 Task: Edit and enhance audio for virtual reality documentaries.
Action: Mouse moved to (87, 11)
Screenshot: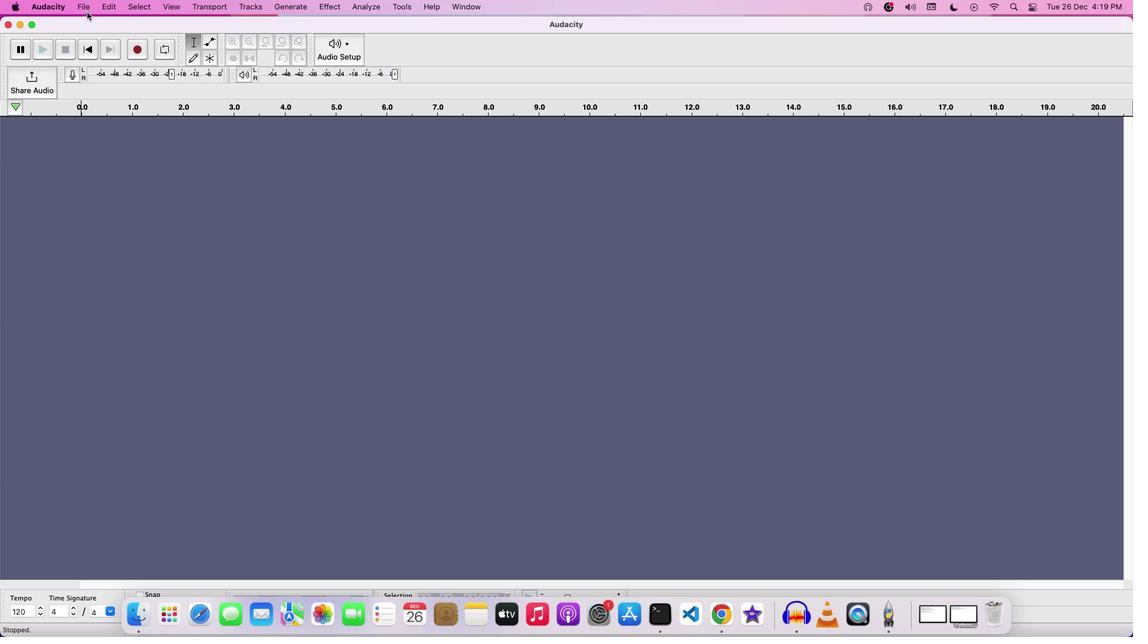 
Action: Mouse pressed left at (87, 11)
Screenshot: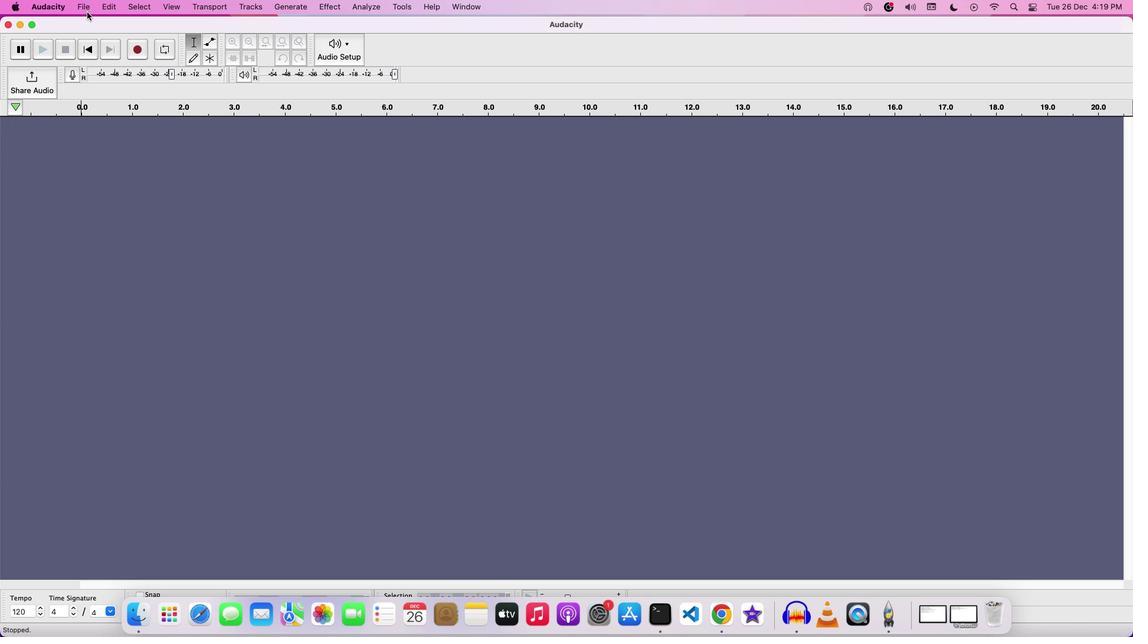 
Action: Mouse moved to (105, 40)
Screenshot: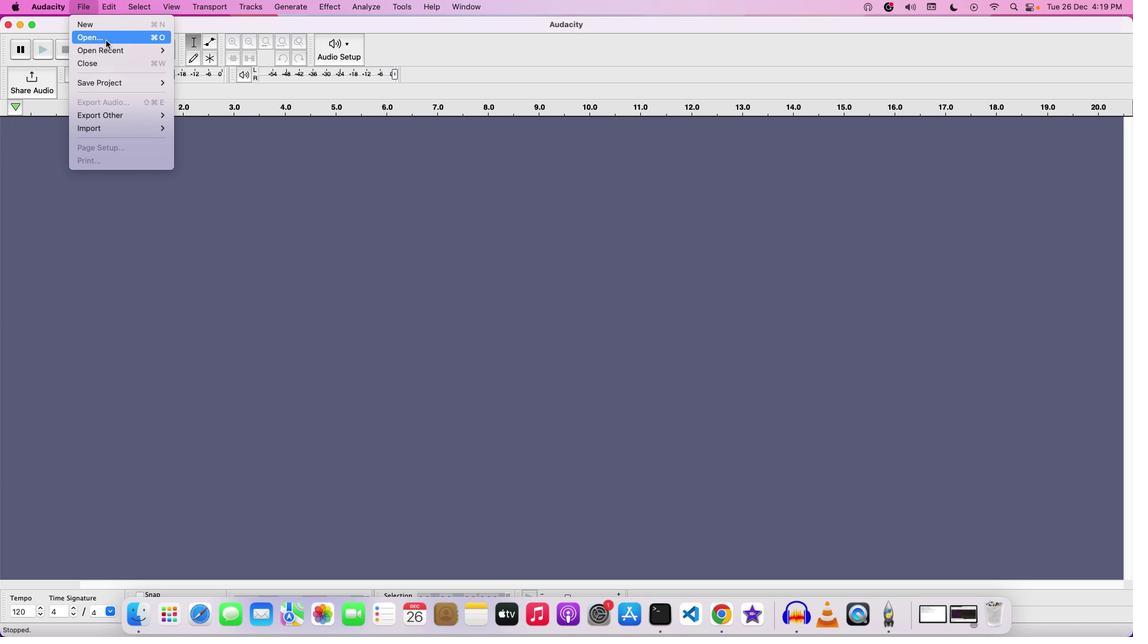 
Action: Mouse pressed left at (105, 40)
Screenshot: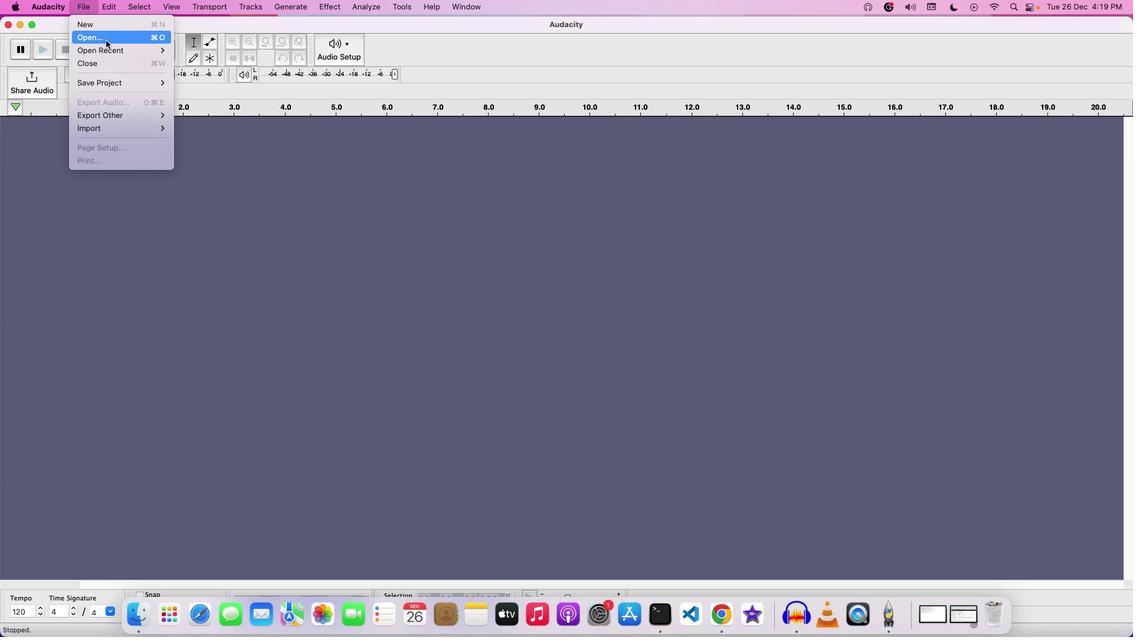 
Action: Mouse moved to (484, 171)
Screenshot: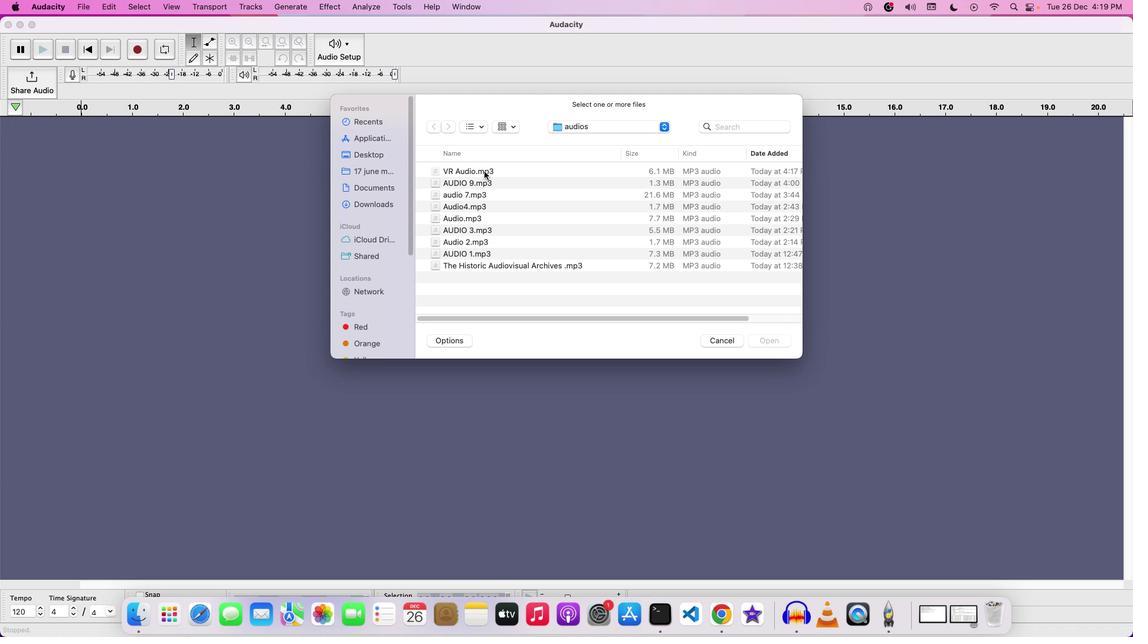 
Action: Mouse pressed left at (484, 171)
Screenshot: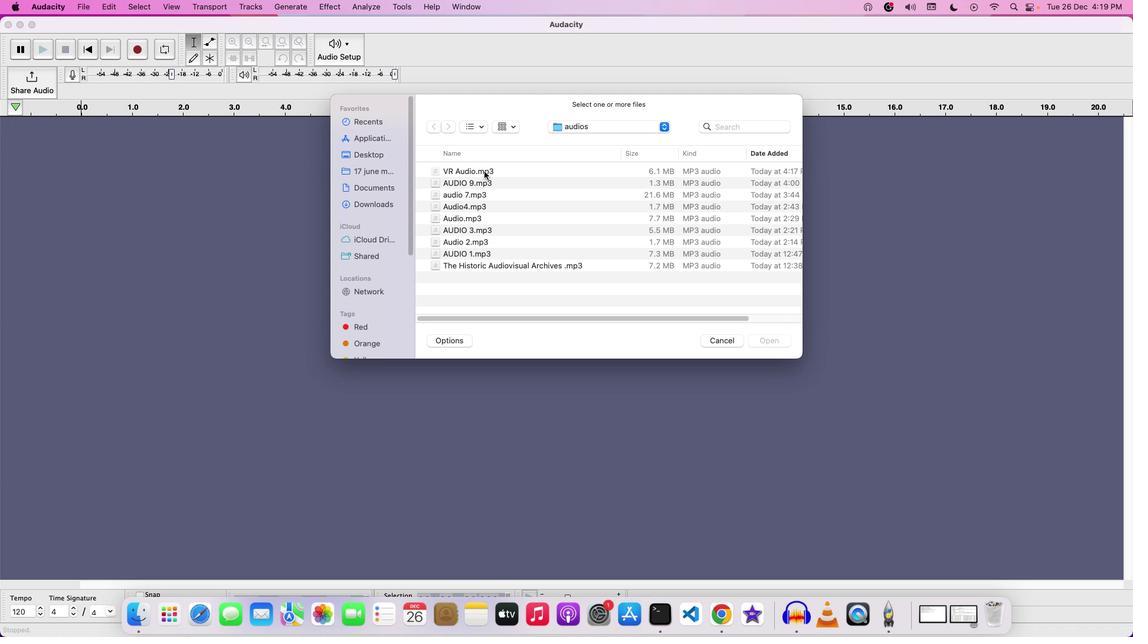 
Action: Mouse moved to (788, 338)
Screenshot: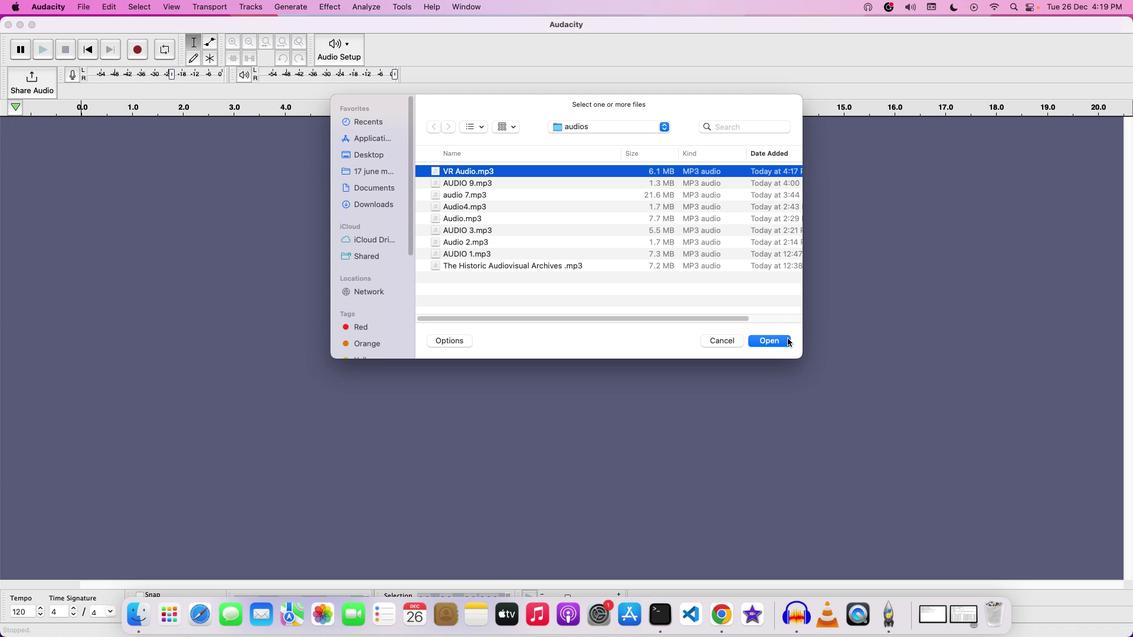 
Action: Mouse pressed left at (788, 338)
Screenshot: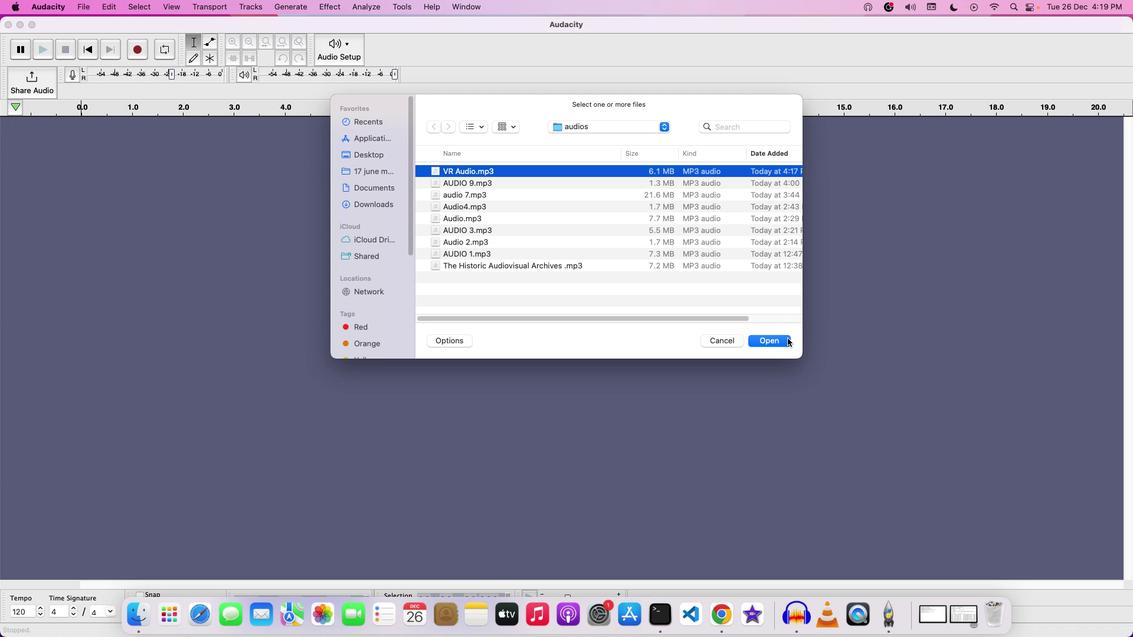 
Action: Mouse moved to (736, 289)
Screenshot: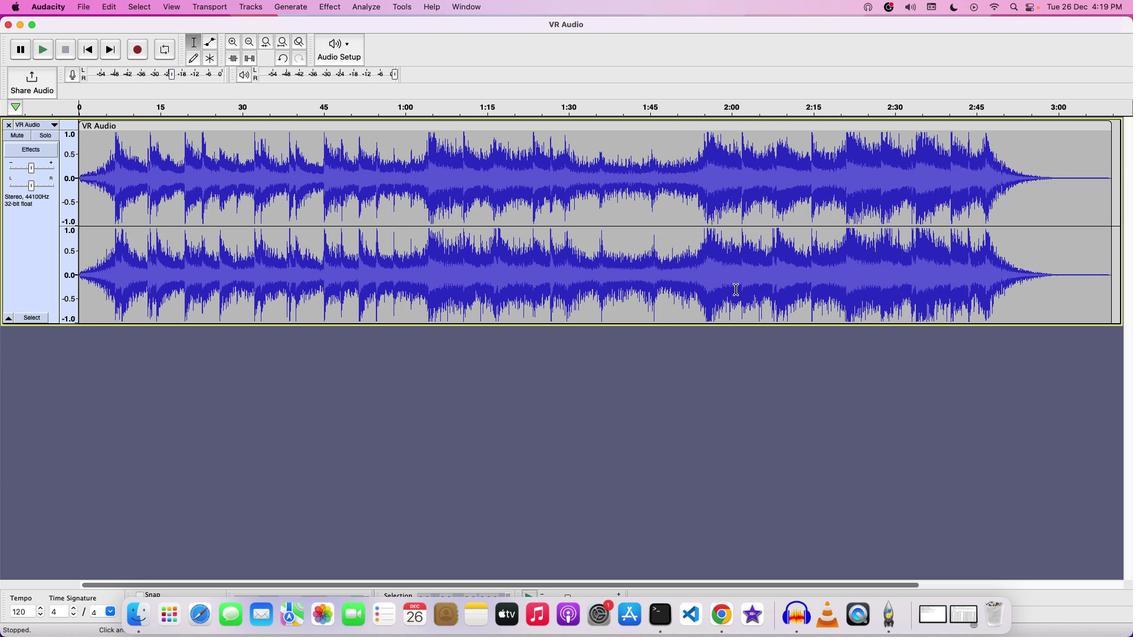 
Action: Key pressed Key.space
Screenshot: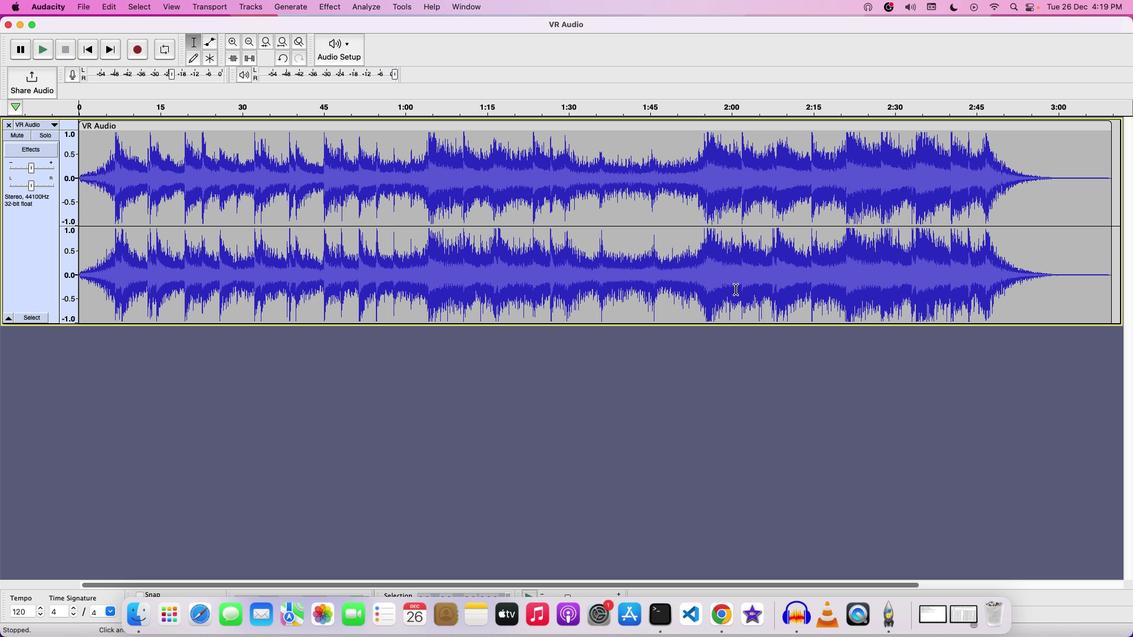 
Action: Mouse moved to (1048, 214)
Screenshot: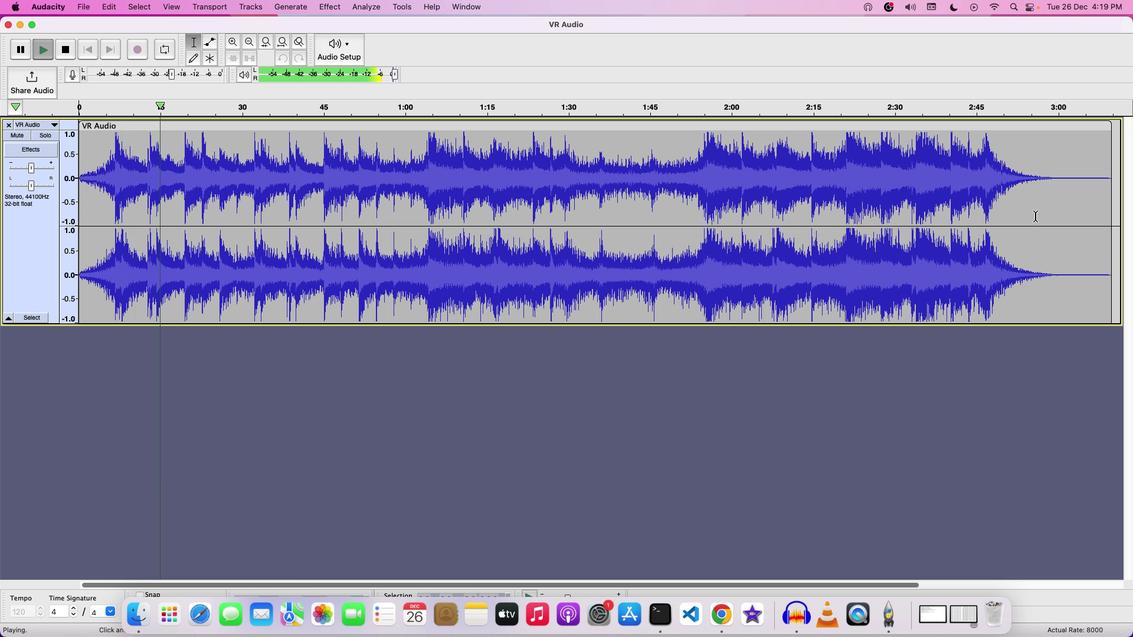 
Action: Key pressed Key.space
Screenshot: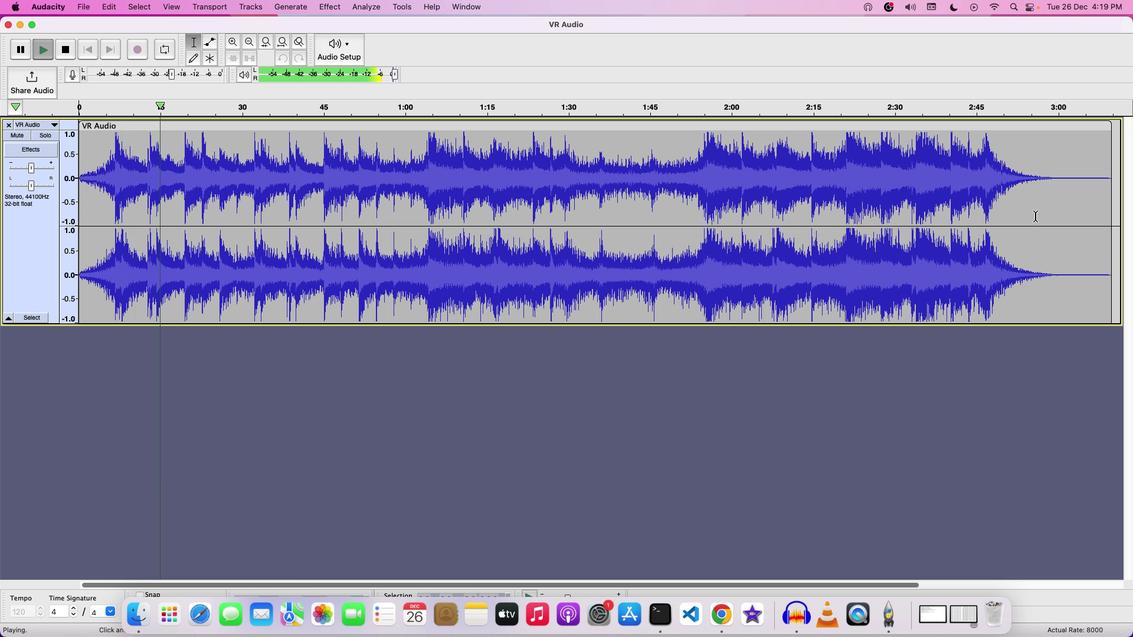 
Action: Mouse moved to (1110, 132)
Screenshot: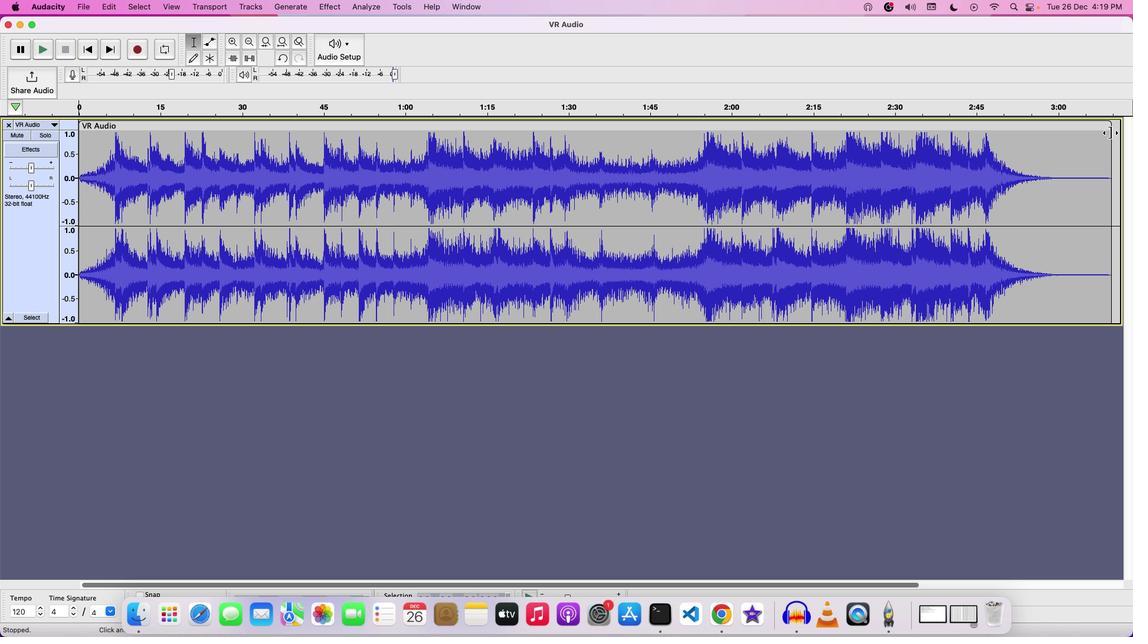 
Action: Mouse pressed left at (1110, 132)
Screenshot: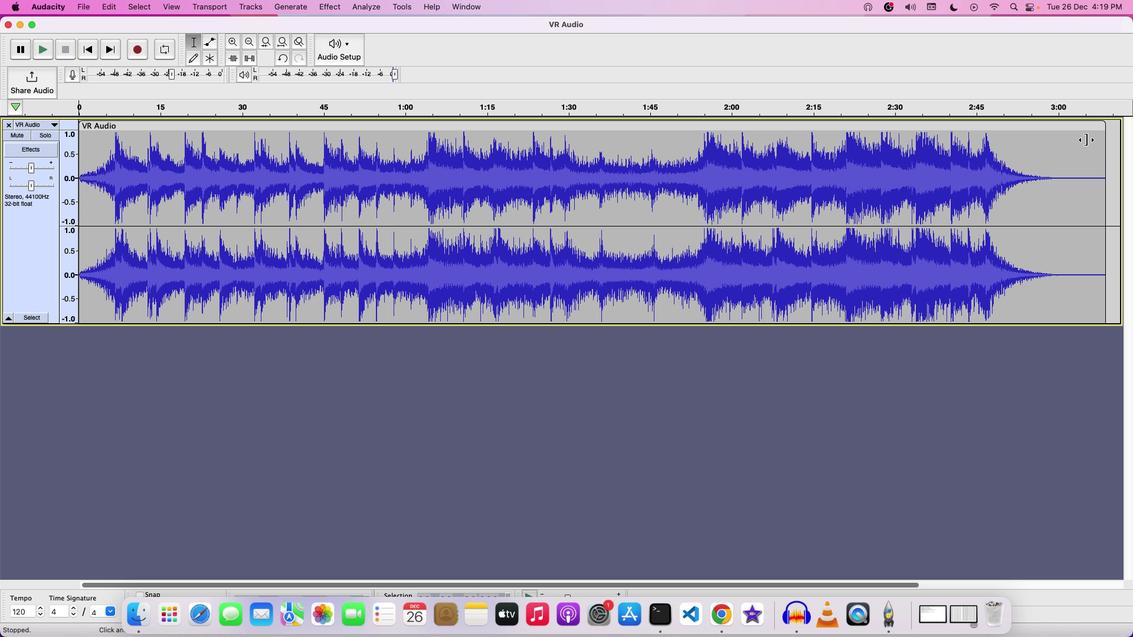 
Action: Mouse moved to (308, 142)
Screenshot: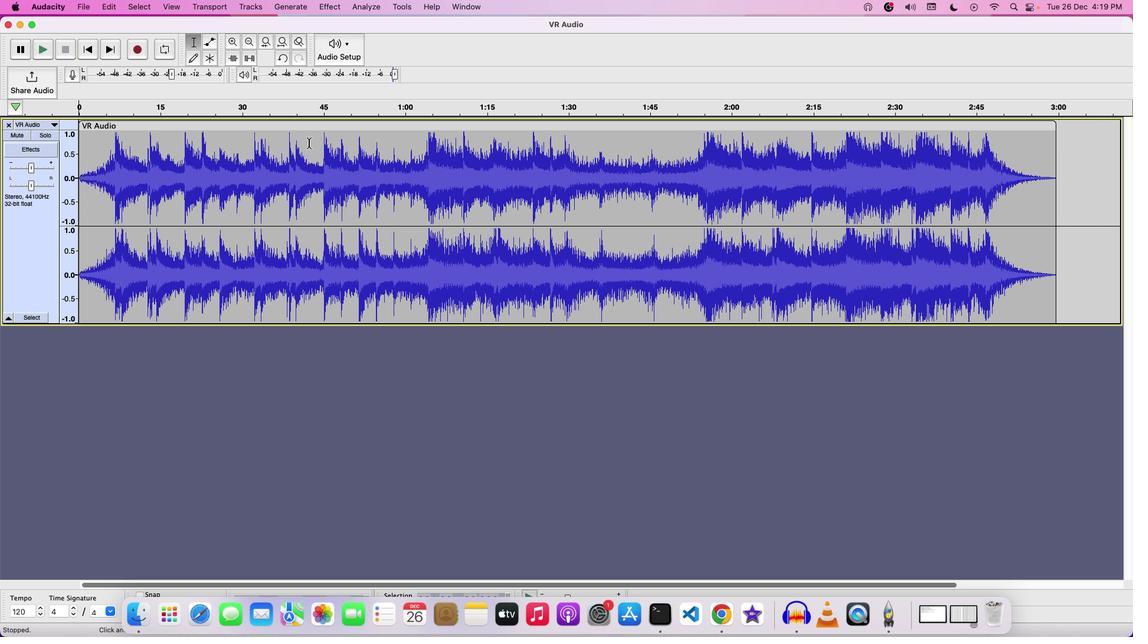 
Action: Mouse pressed left at (308, 142)
Screenshot: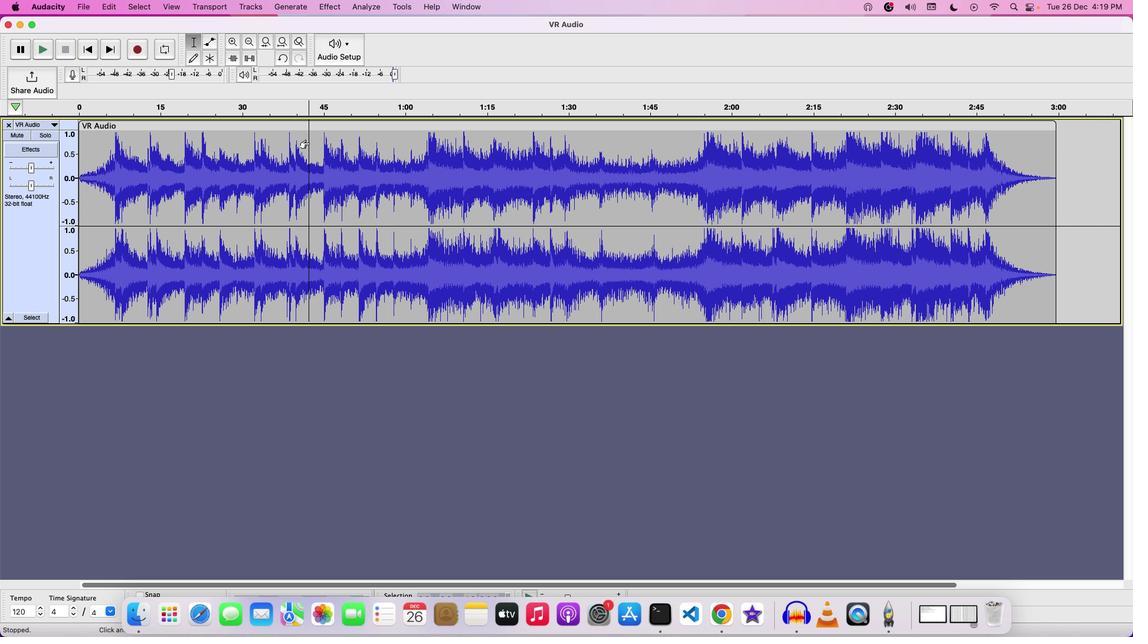 
Action: Mouse pressed left at (308, 142)
Screenshot: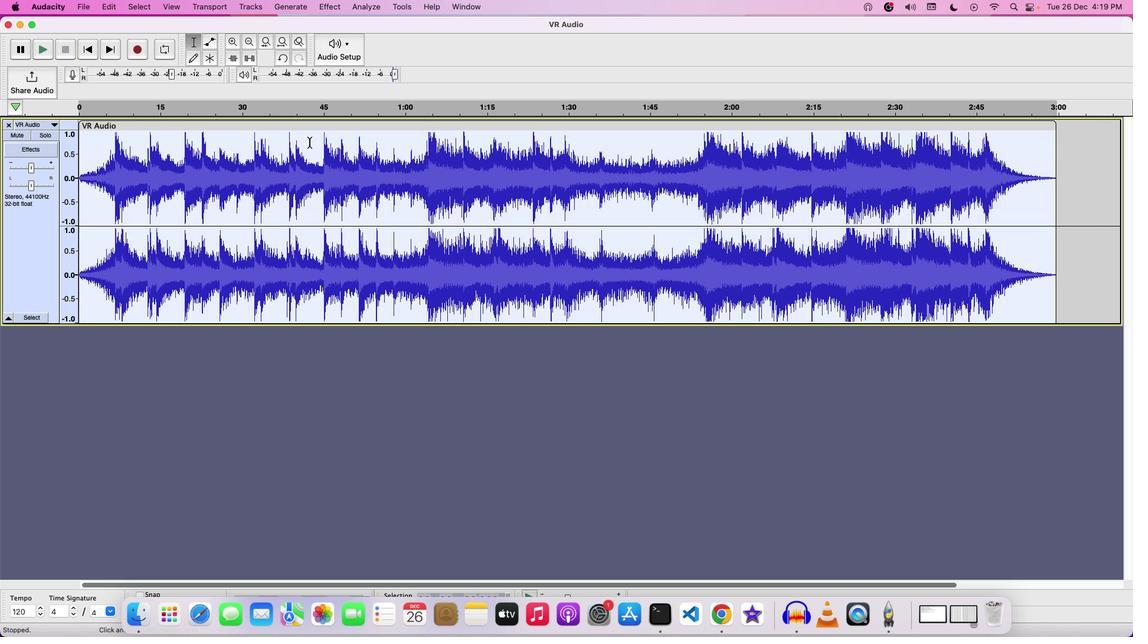 
Action: Mouse moved to (319, 5)
Screenshot: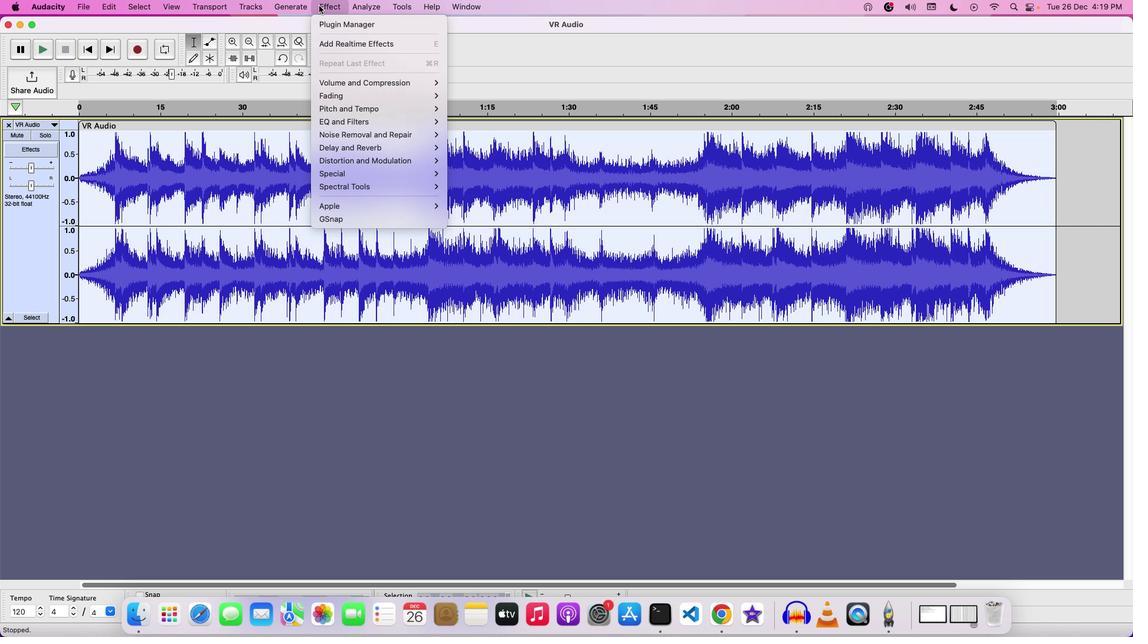 
Action: Mouse pressed left at (319, 5)
Screenshot: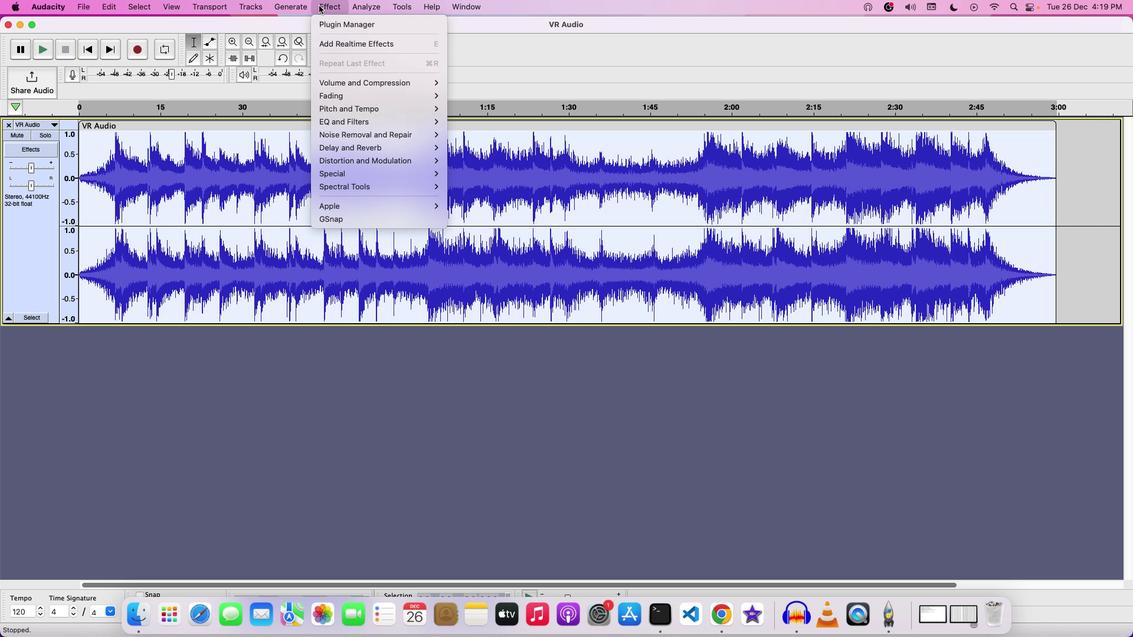 
Action: Mouse moved to (463, 143)
Screenshot: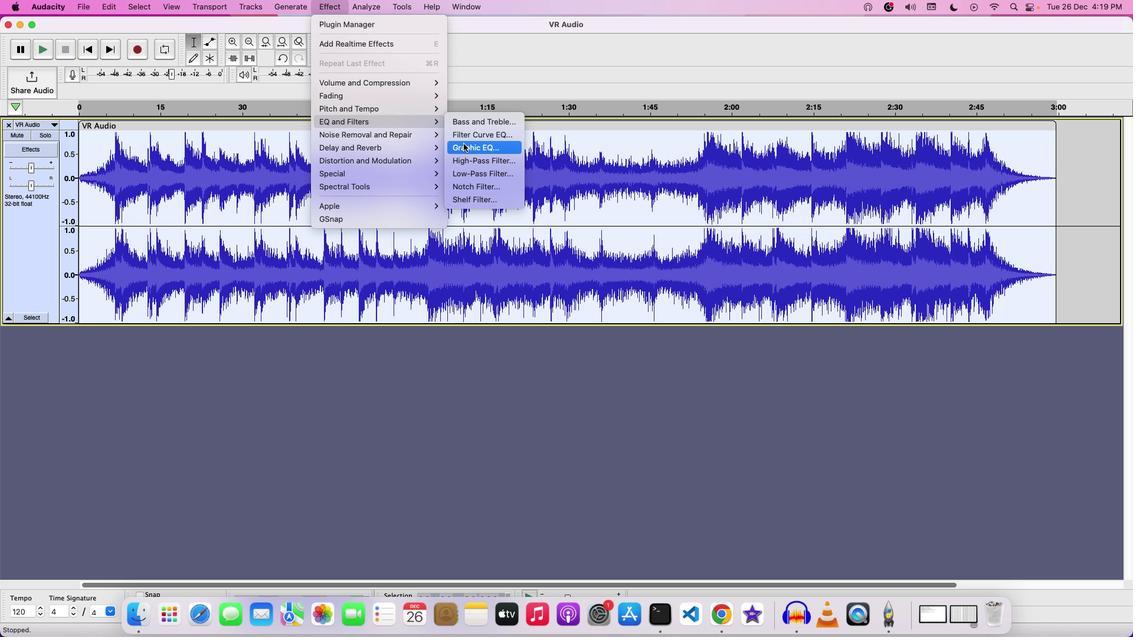 
Action: Mouse pressed left at (463, 143)
Screenshot: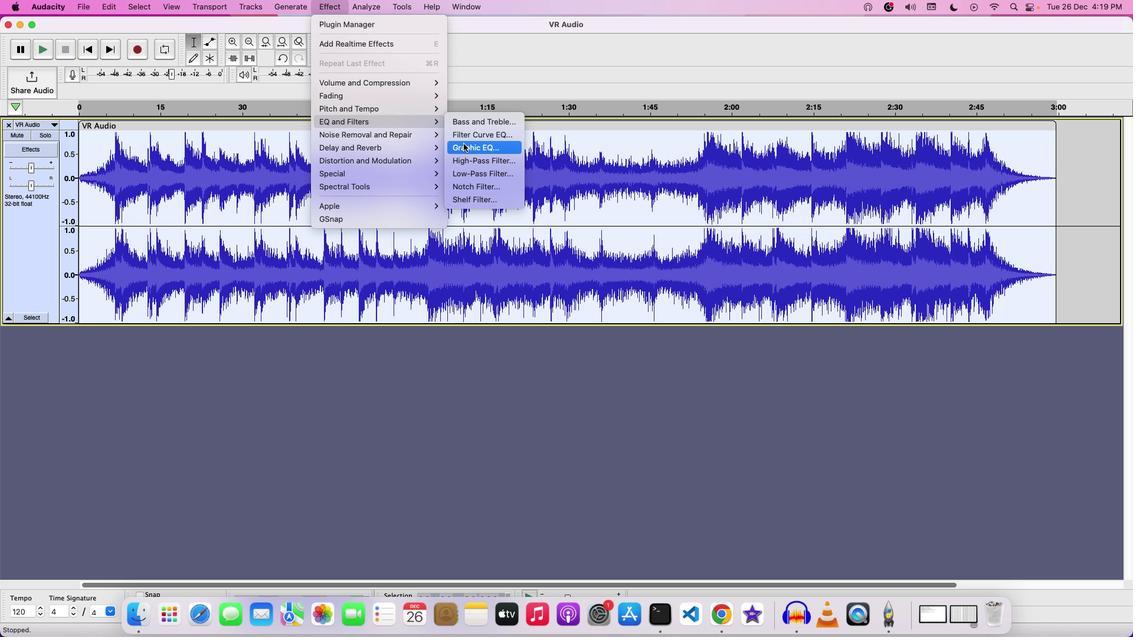 
Action: Mouse moved to (544, 477)
Screenshot: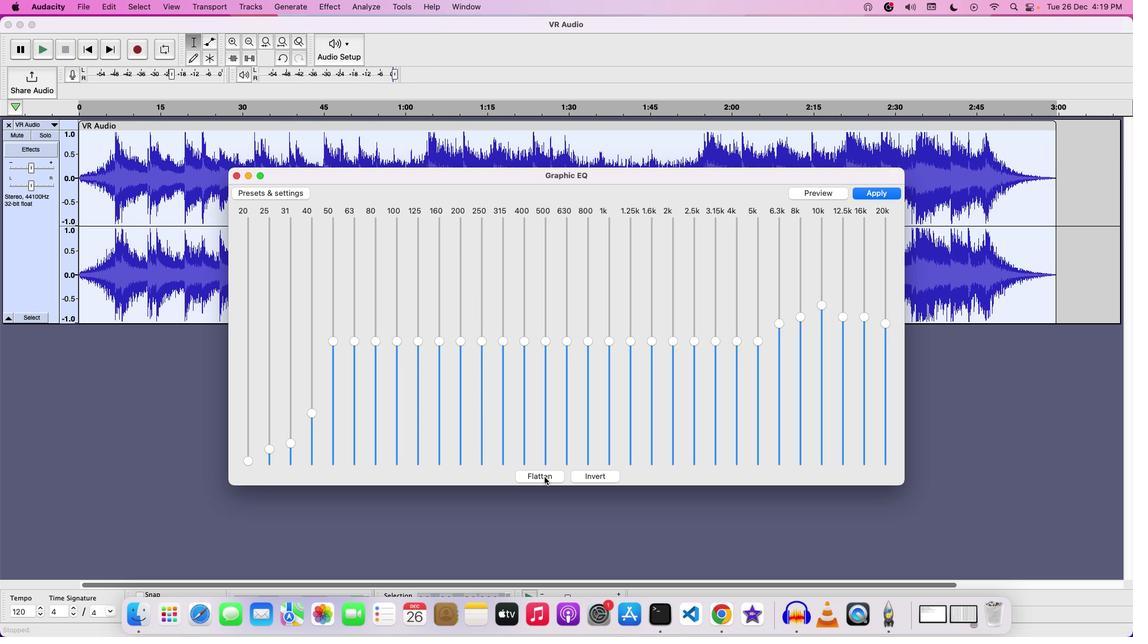 
Action: Mouse pressed left at (544, 477)
Screenshot: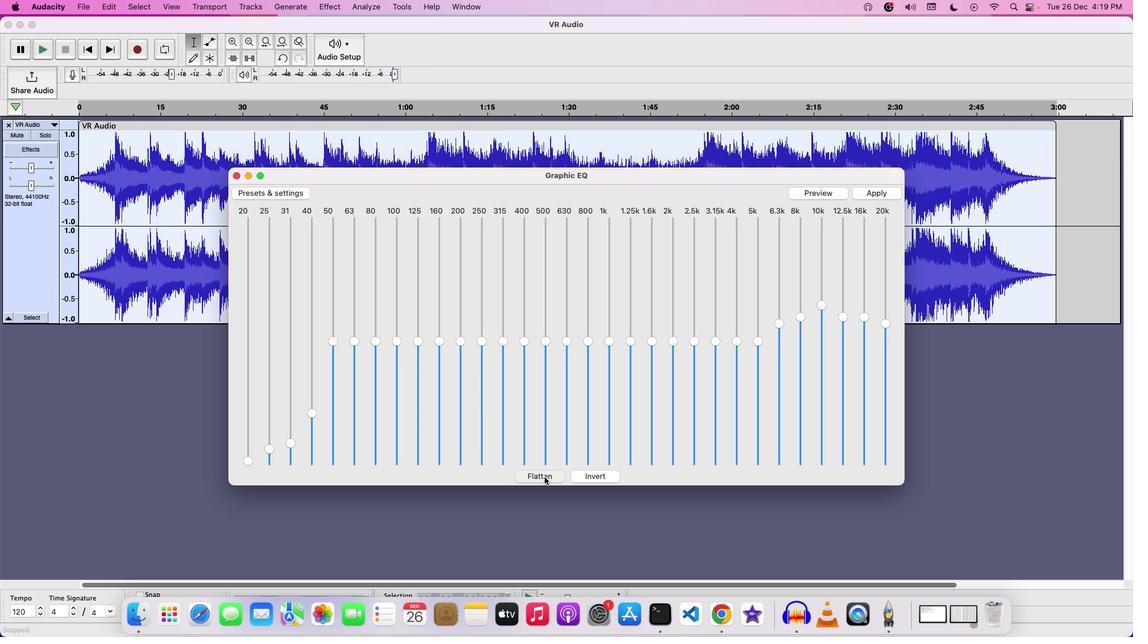 
Action: Mouse moved to (249, 455)
Screenshot: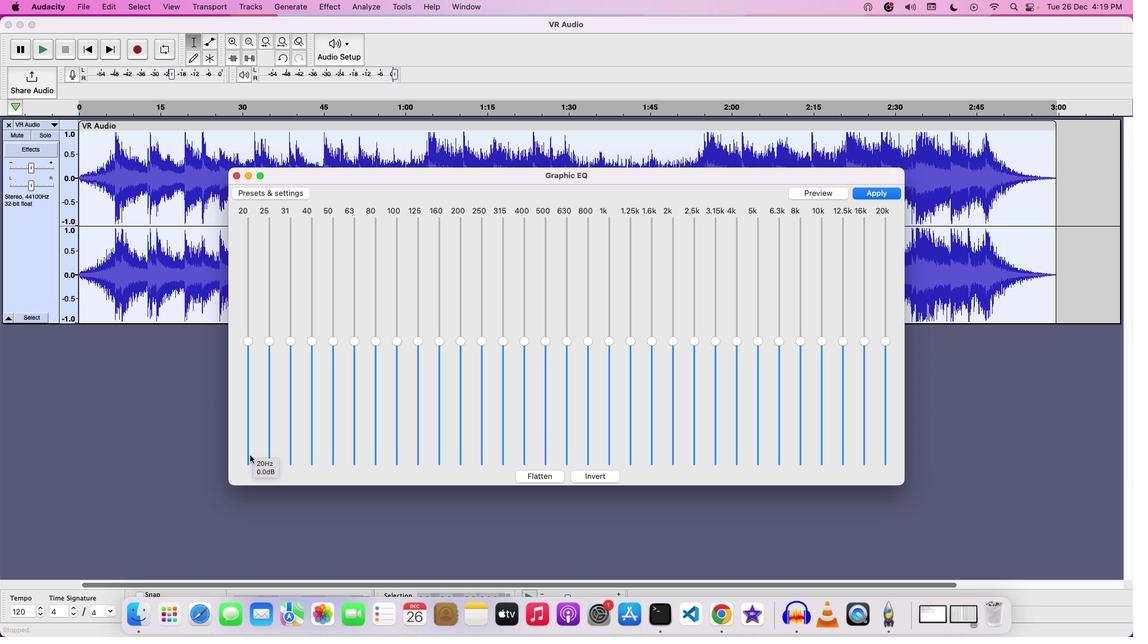 
Action: Mouse pressed left at (249, 455)
Screenshot: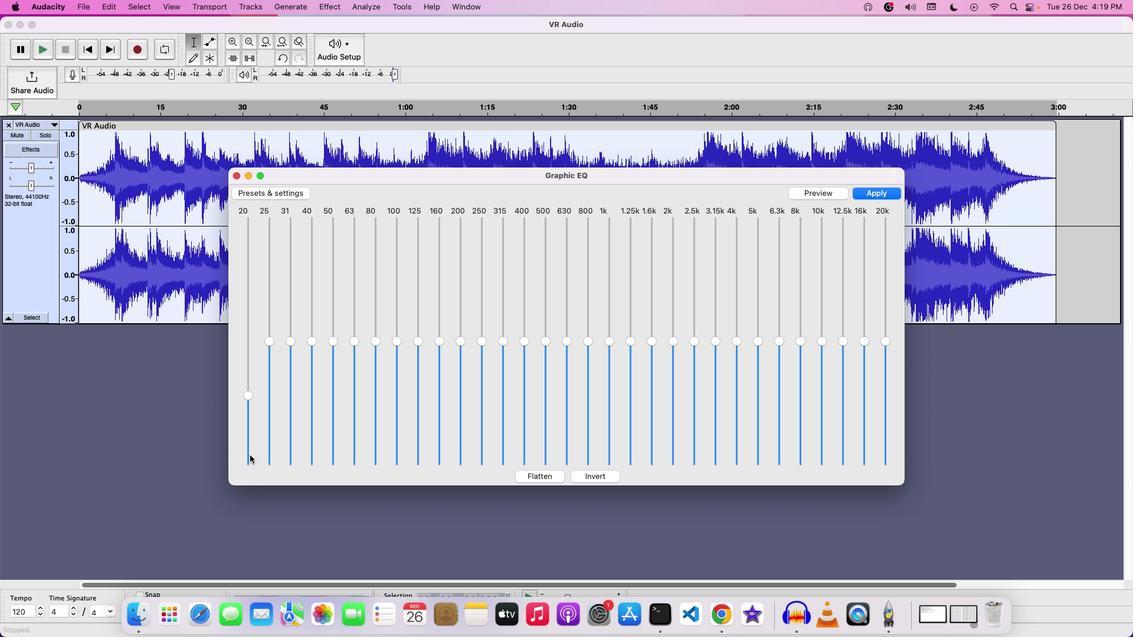 
Action: Mouse moved to (887, 451)
Screenshot: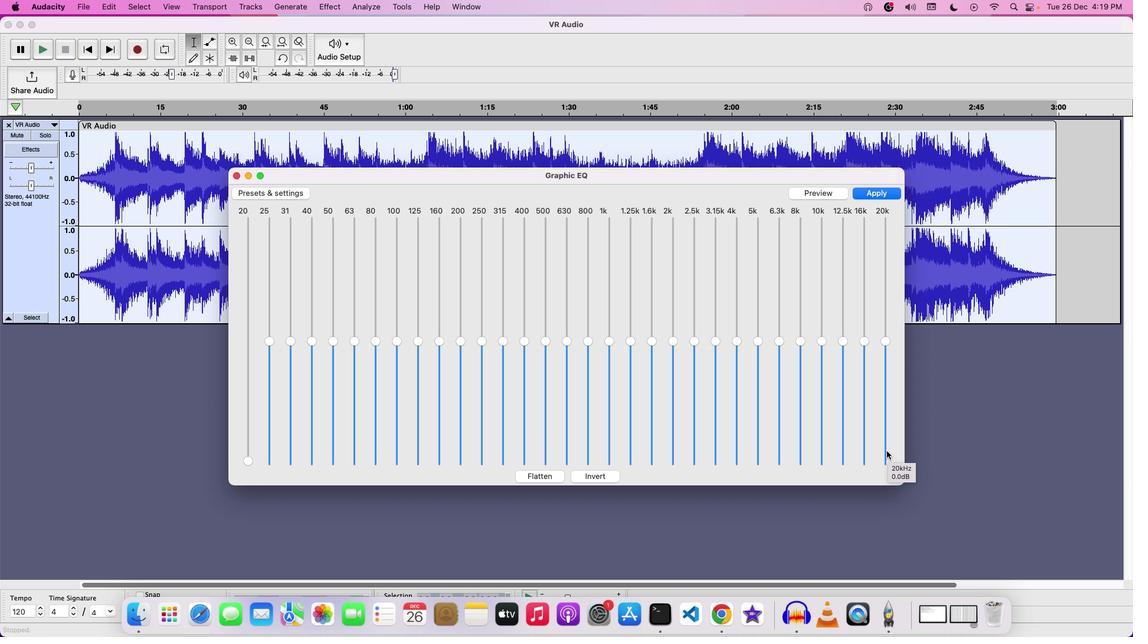 
Action: Mouse pressed left at (887, 451)
Screenshot: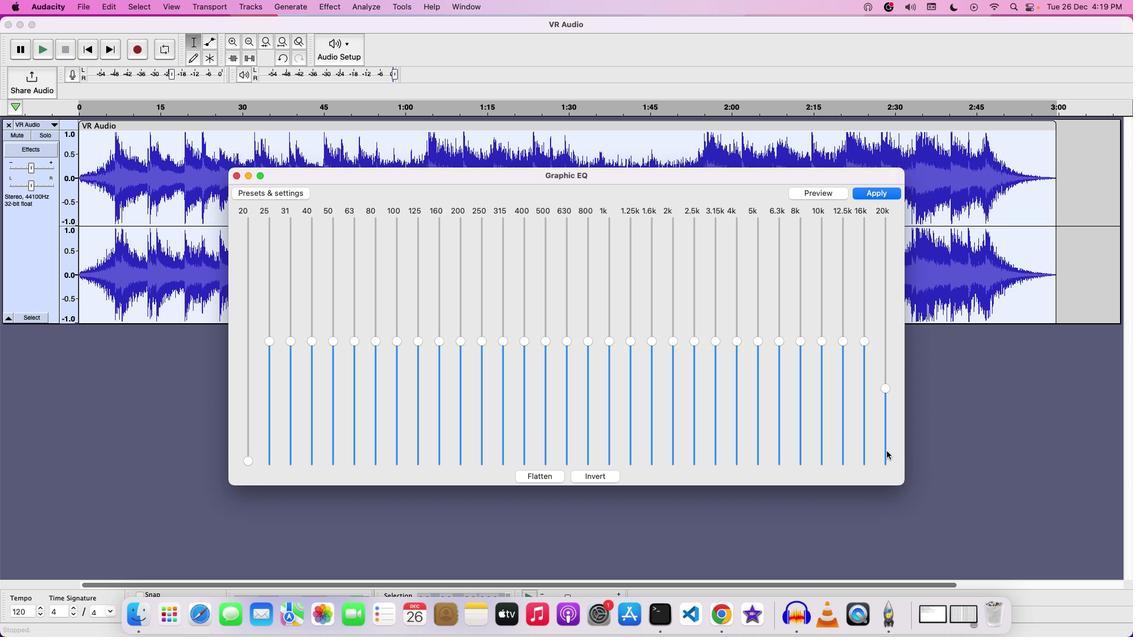 
Action: Mouse moved to (862, 351)
Screenshot: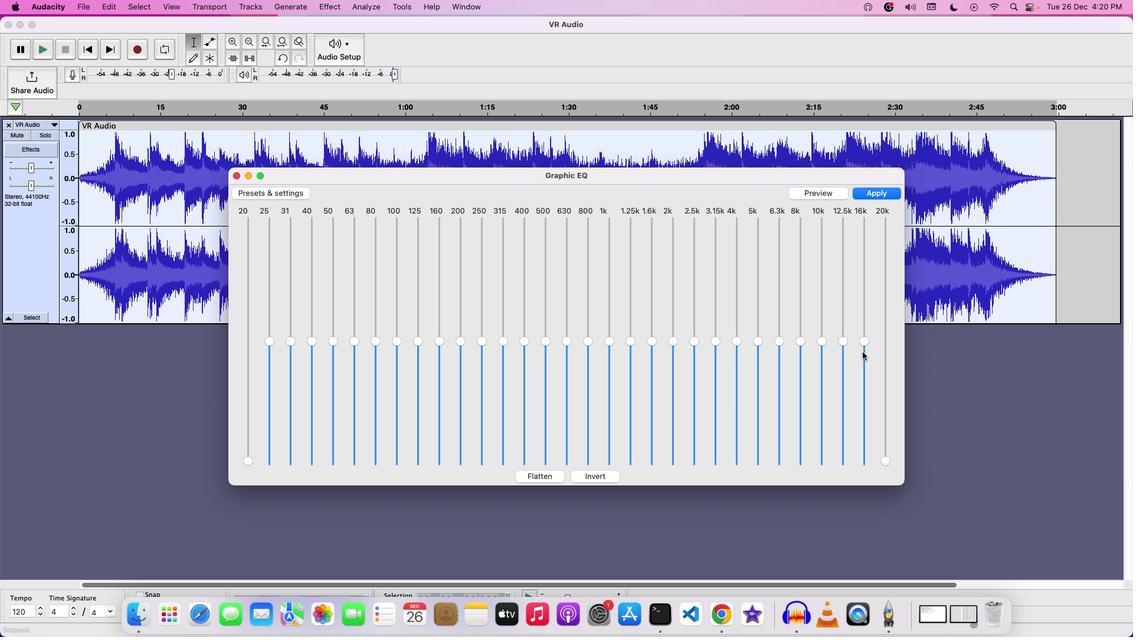 
Action: Mouse pressed left at (862, 351)
Screenshot: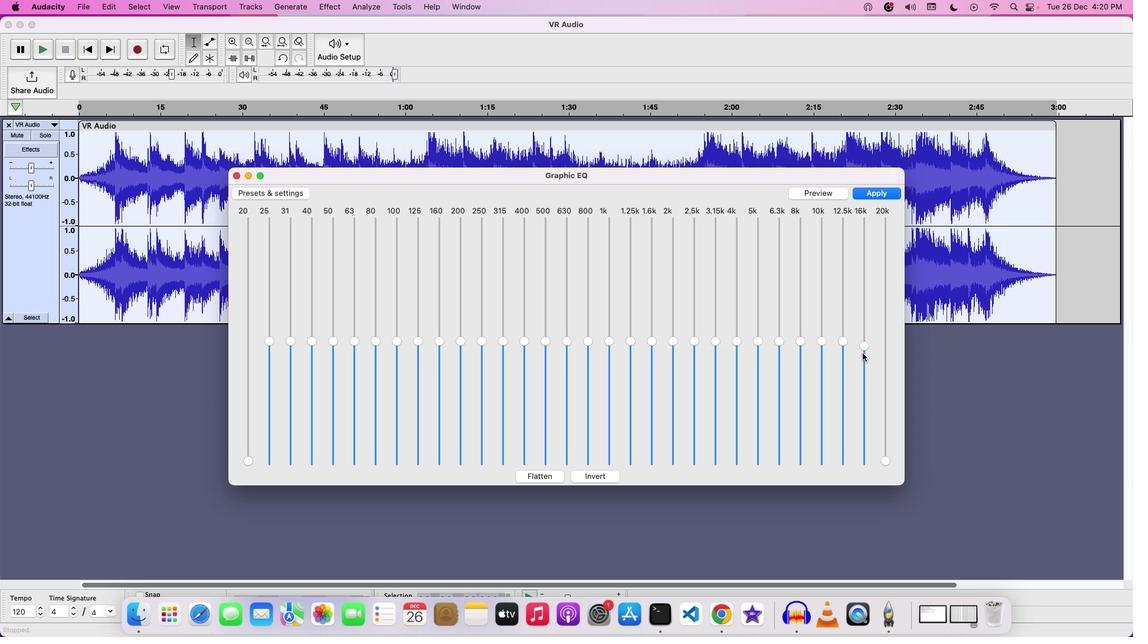
Action: Mouse moved to (839, 350)
Screenshot: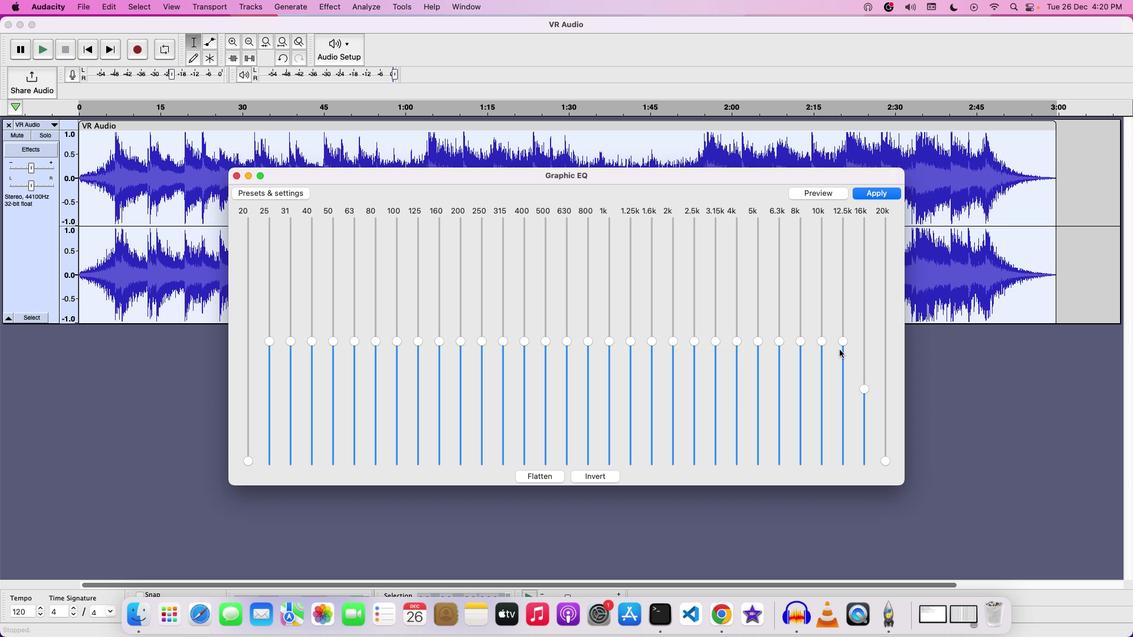 
Action: Mouse pressed left at (839, 350)
Screenshot: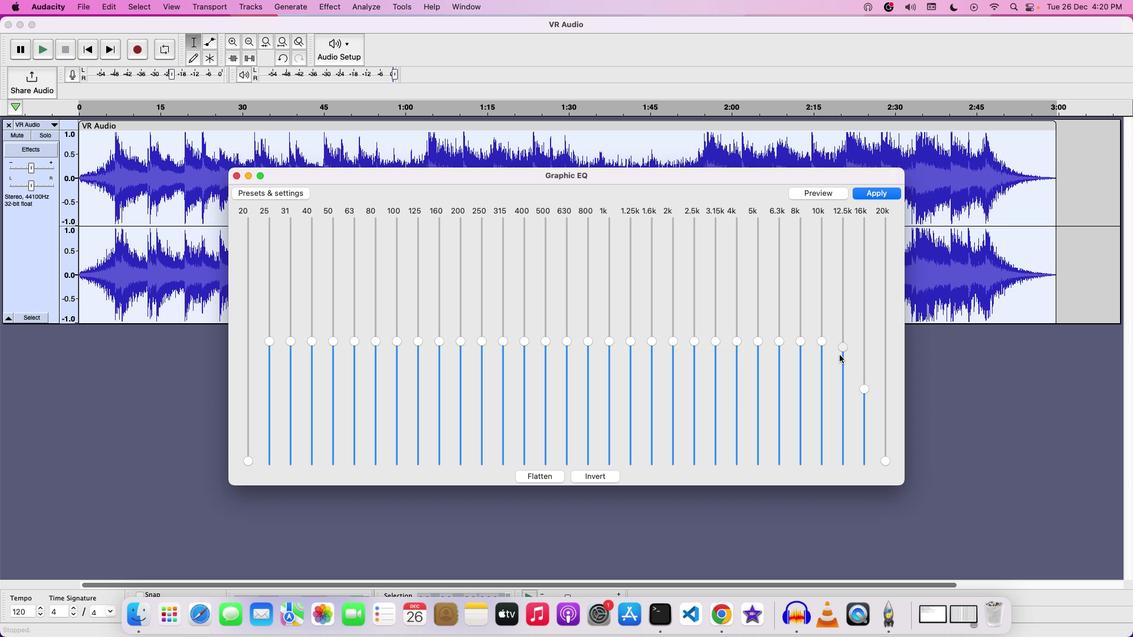 
Action: Mouse moved to (862, 384)
Screenshot: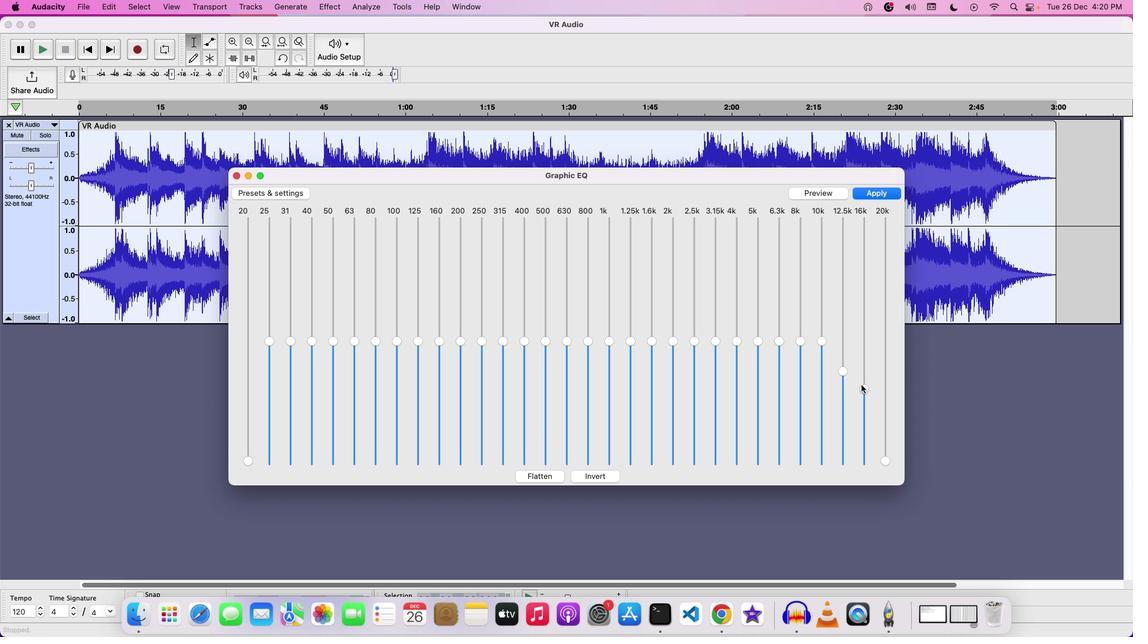 
Action: Mouse pressed left at (862, 384)
Screenshot: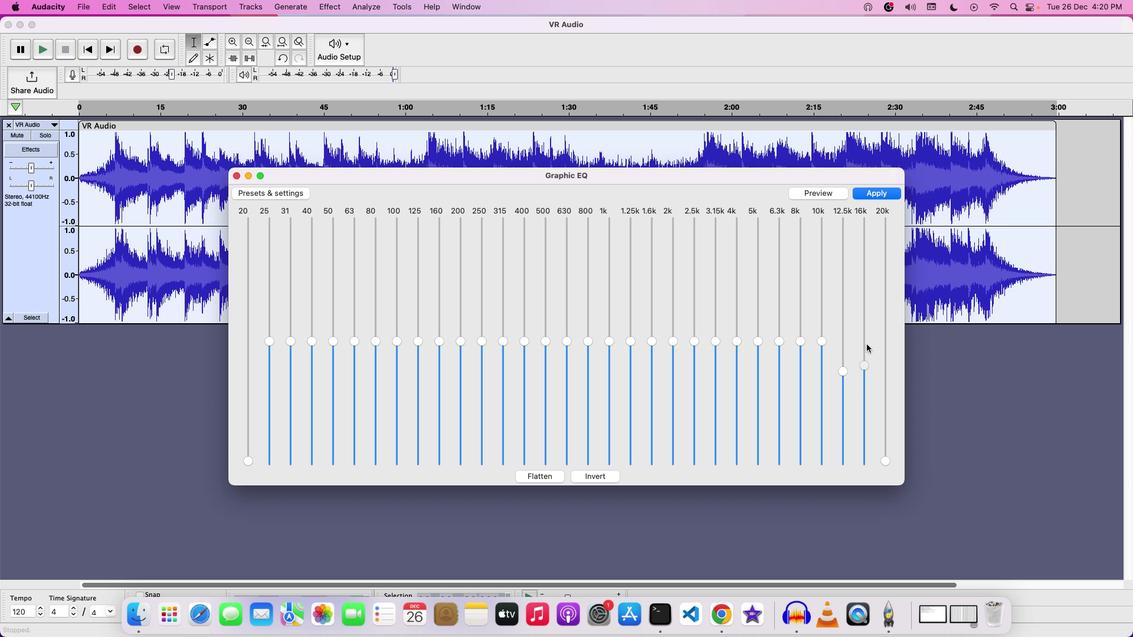 
Action: Mouse moved to (844, 368)
Screenshot: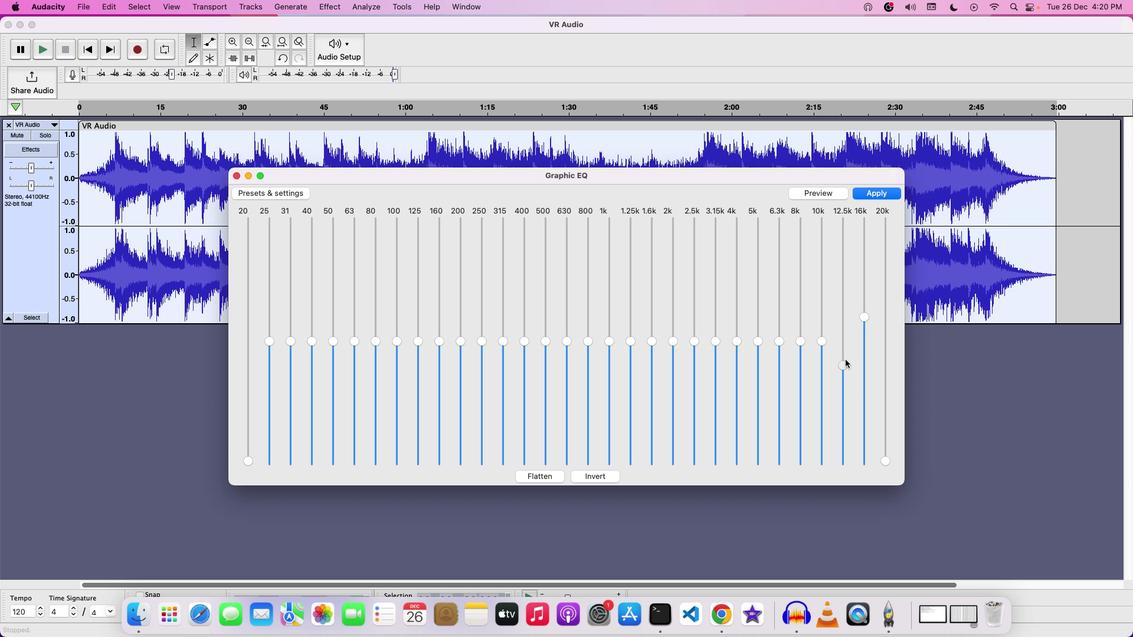 
Action: Mouse pressed left at (844, 368)
Screenshot: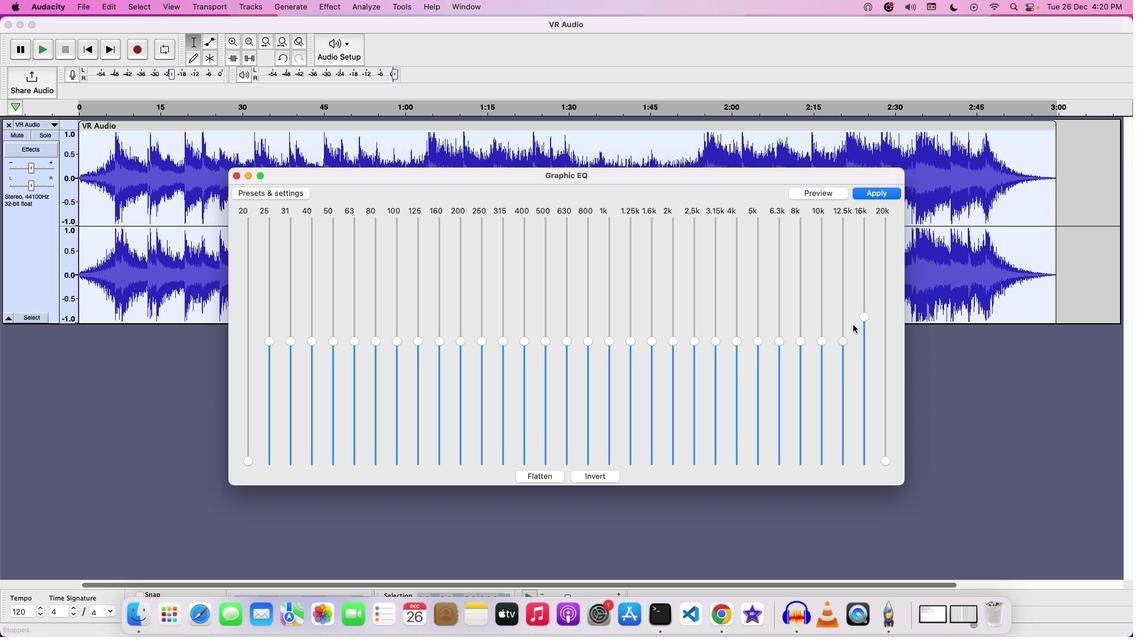 
Action: Mouse moved to (268, 345)
Screenshot: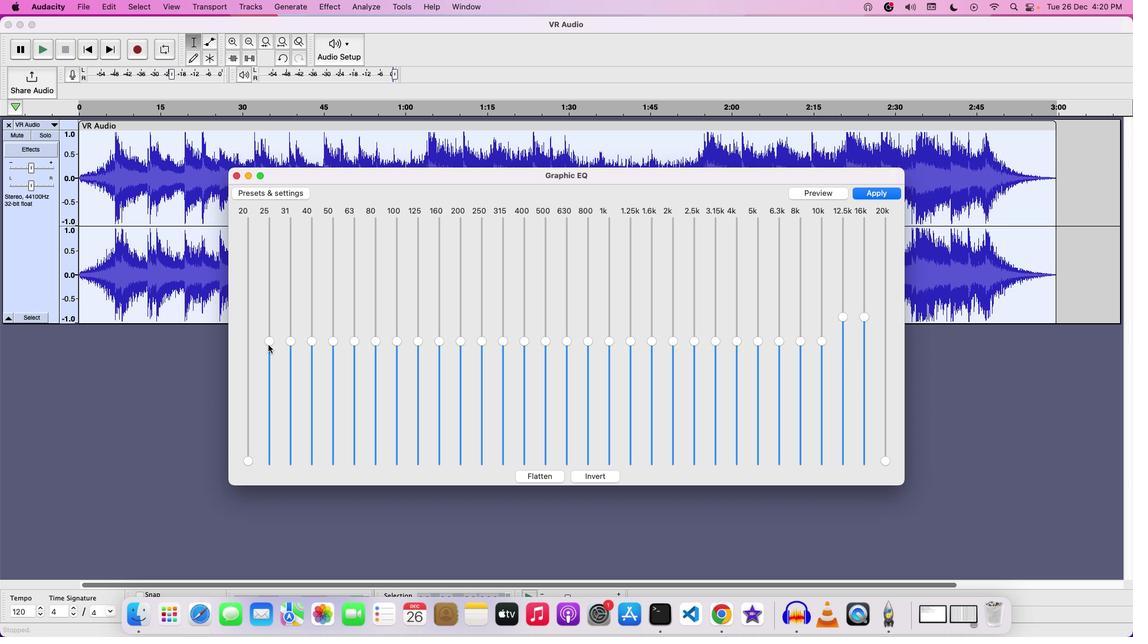 
Action: Mouse pressed left at (268, 345)
Screenshot: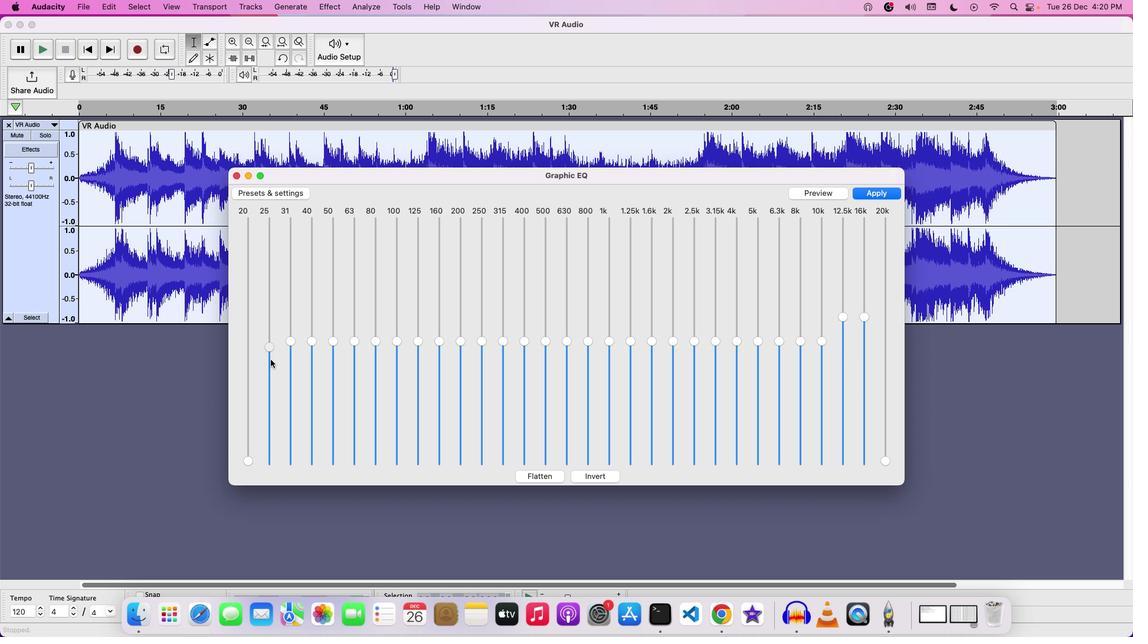 
Action: Mouse moved to (291, 341)
Screenshot: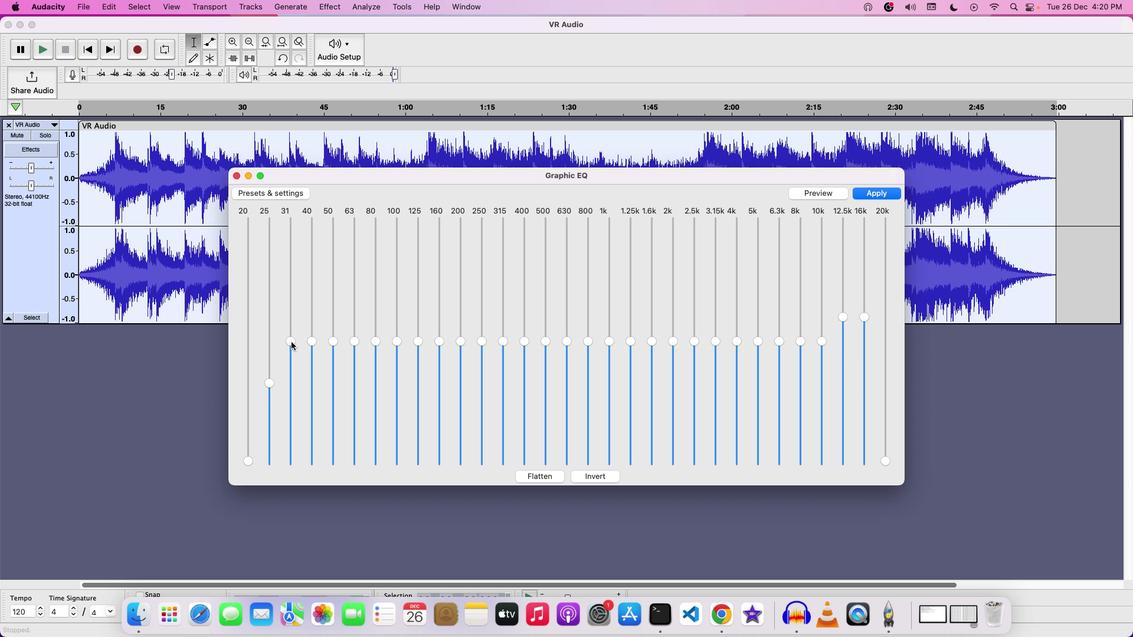 
Action: Mouse pressed left at (291, 341)
Screenshot: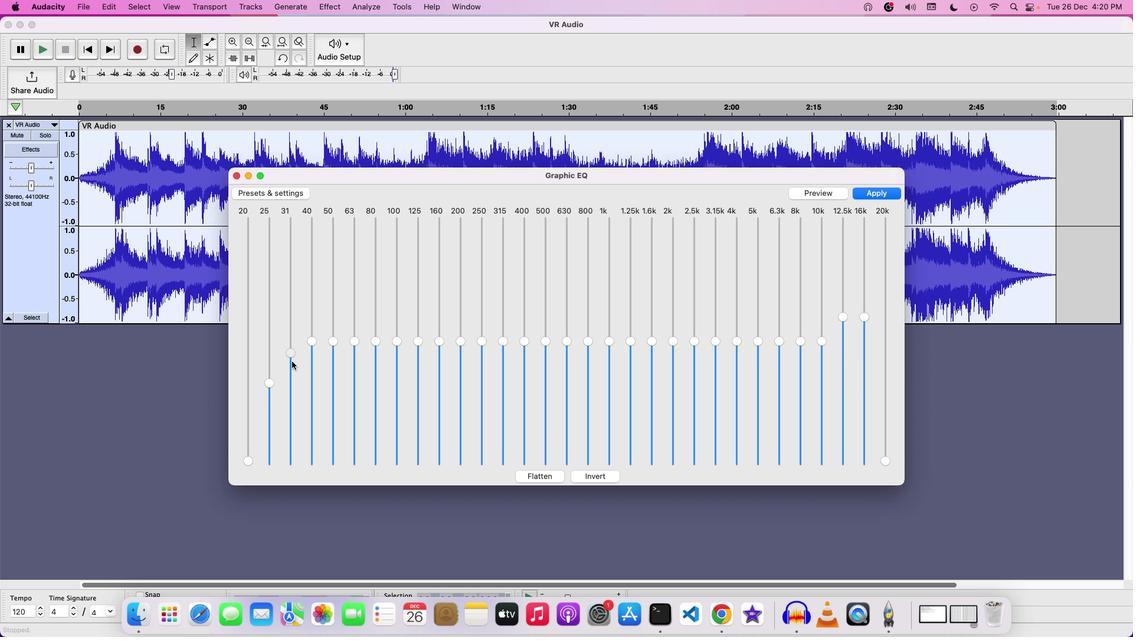 
Action: Mouse moved to (309, 348)
Screenshot: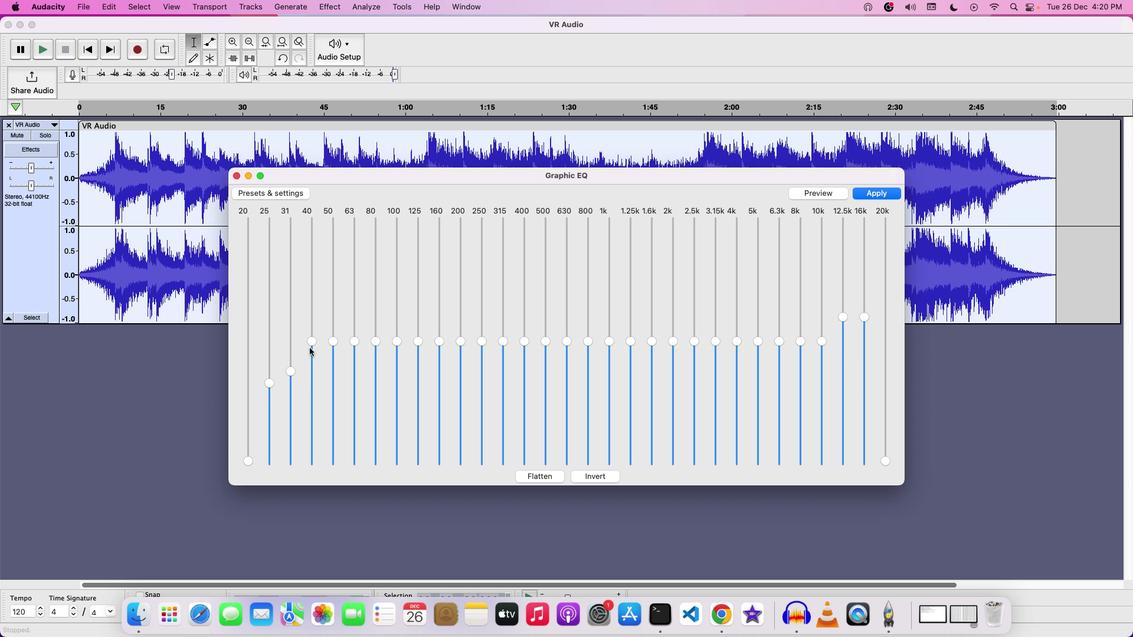 
Action: Mouse pressed left at (309, 348)
Screenshot: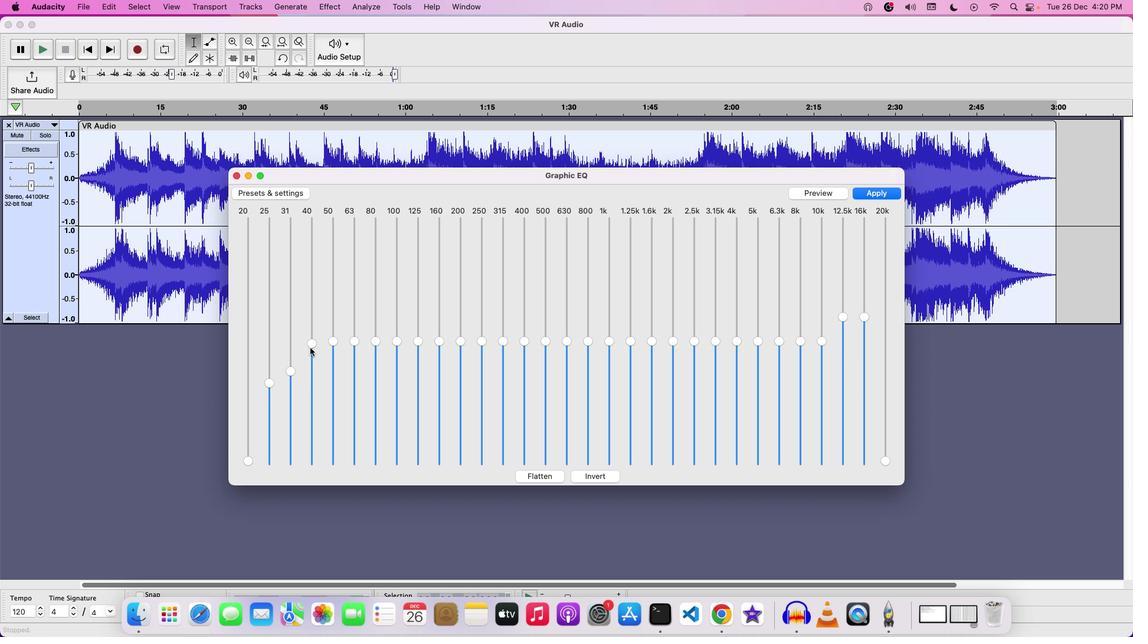 
Action: Mouse moved to (870, 193)
Screenshot: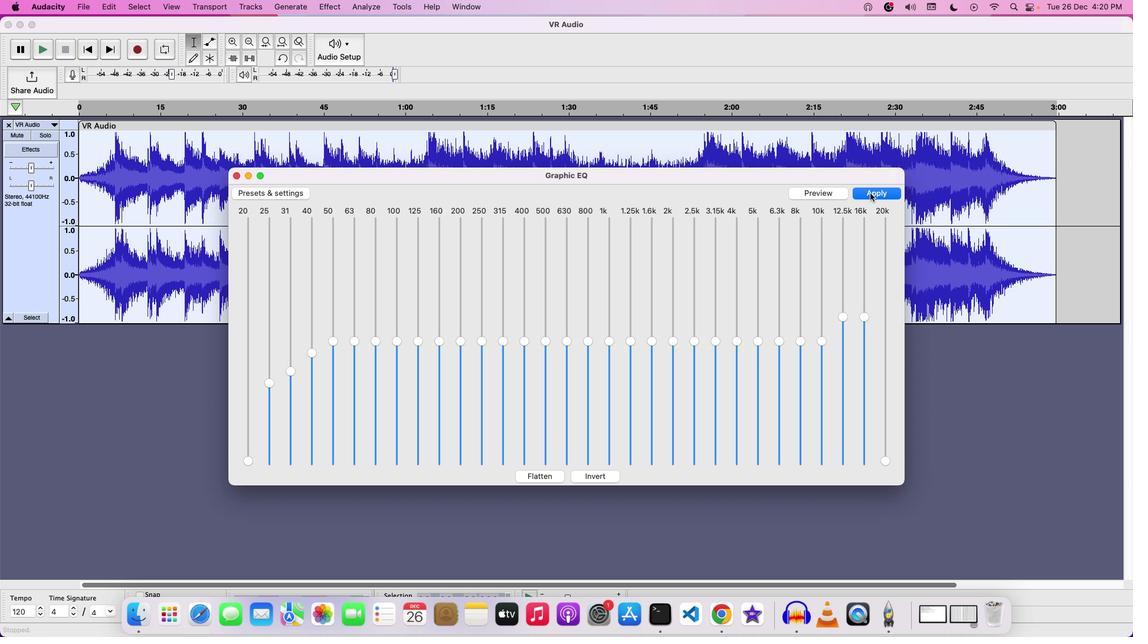 
Action: Mouse pressed left at (870, 193)
Screenshot: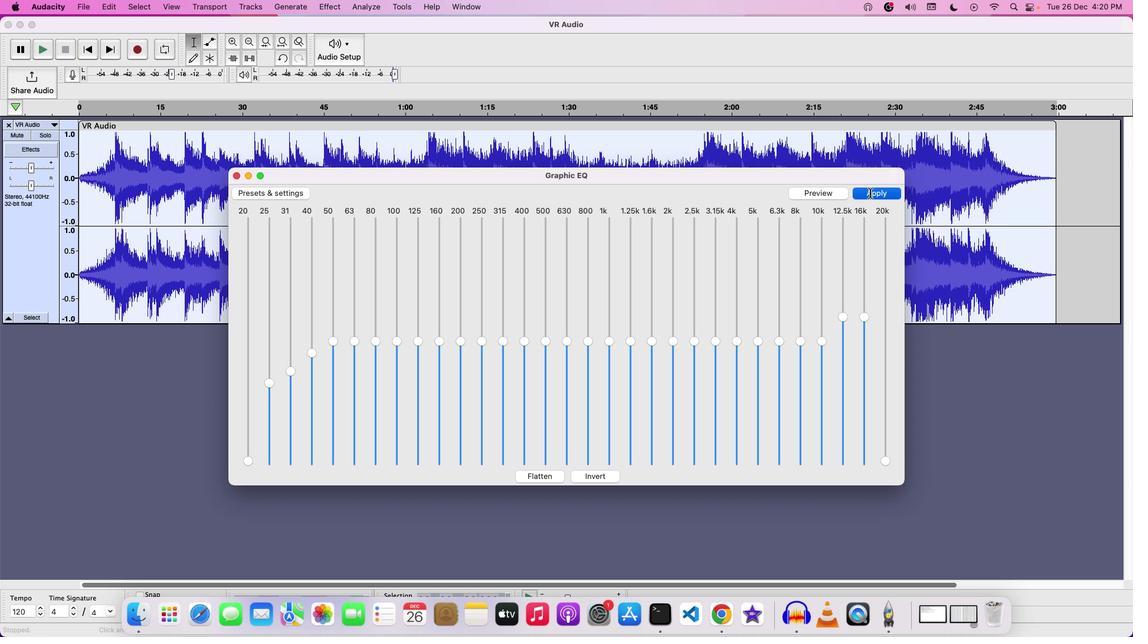 
Action: Mouse moved to (349, 237)
Screenshot: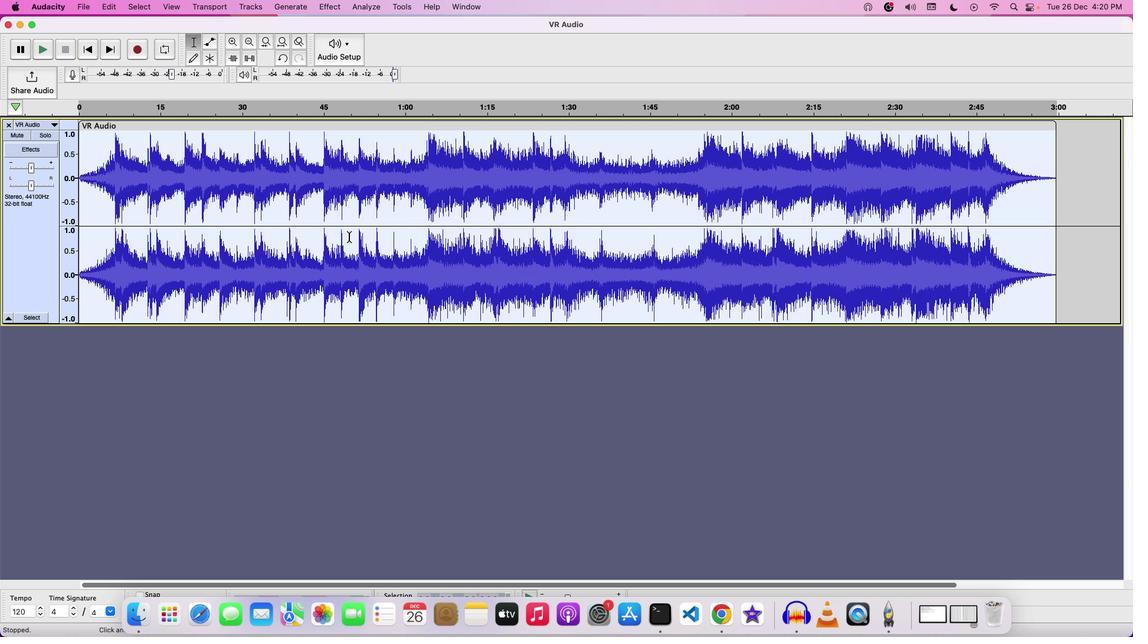 
Action: Key pressed Key.space
Screenshot: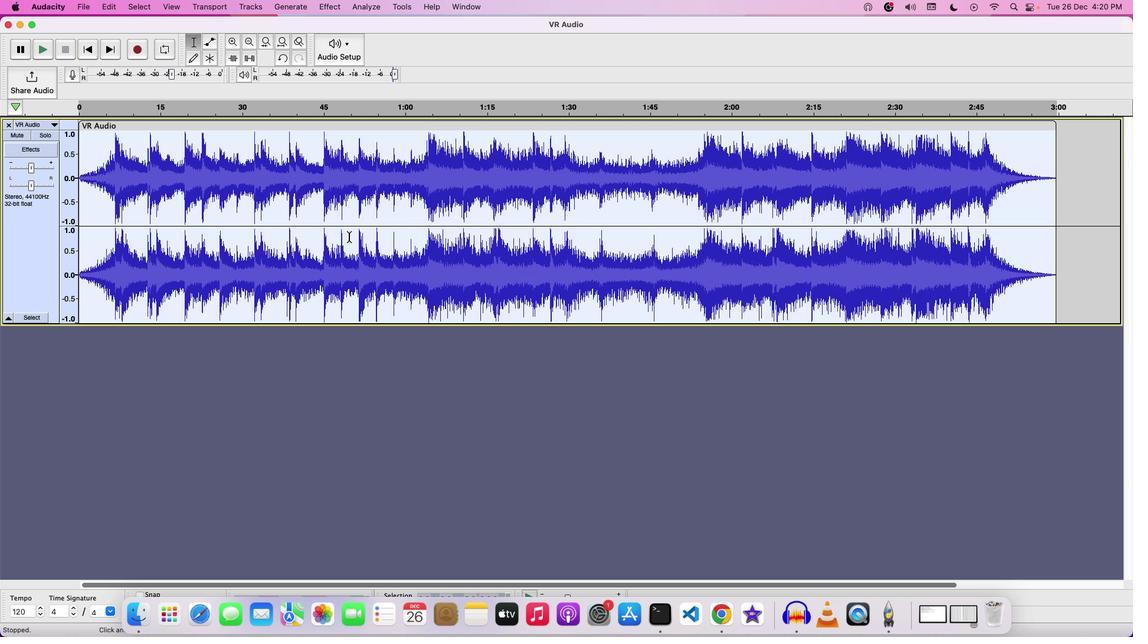 
Action: Mouse moved to (50, 172)
Screenshot: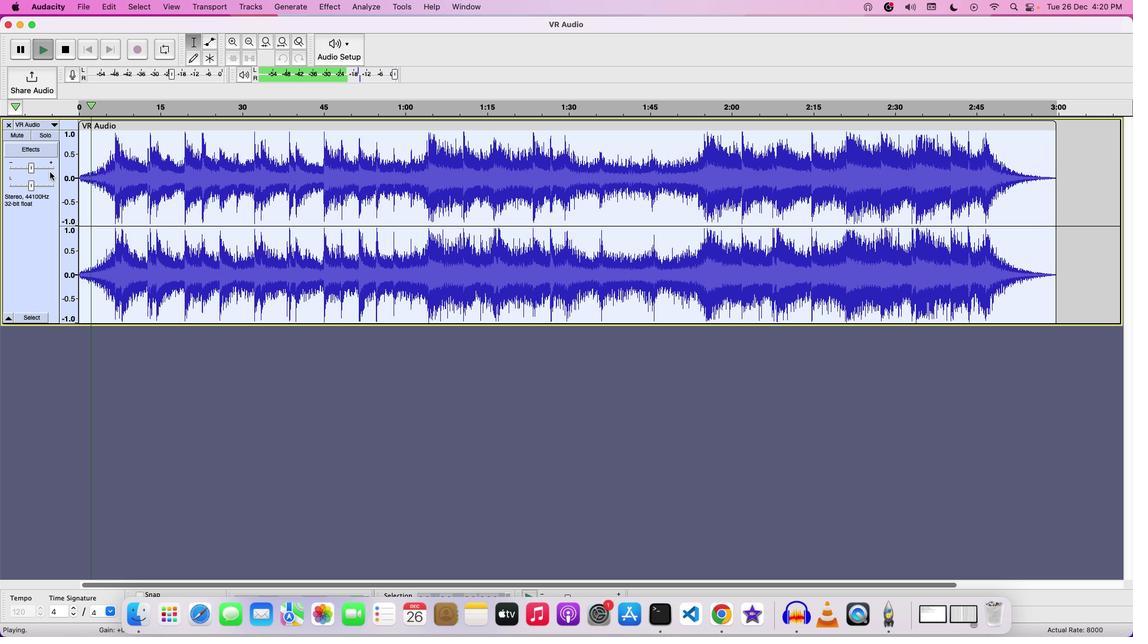 
Action: Mouse pressed left at (50, 172)
Screenshot: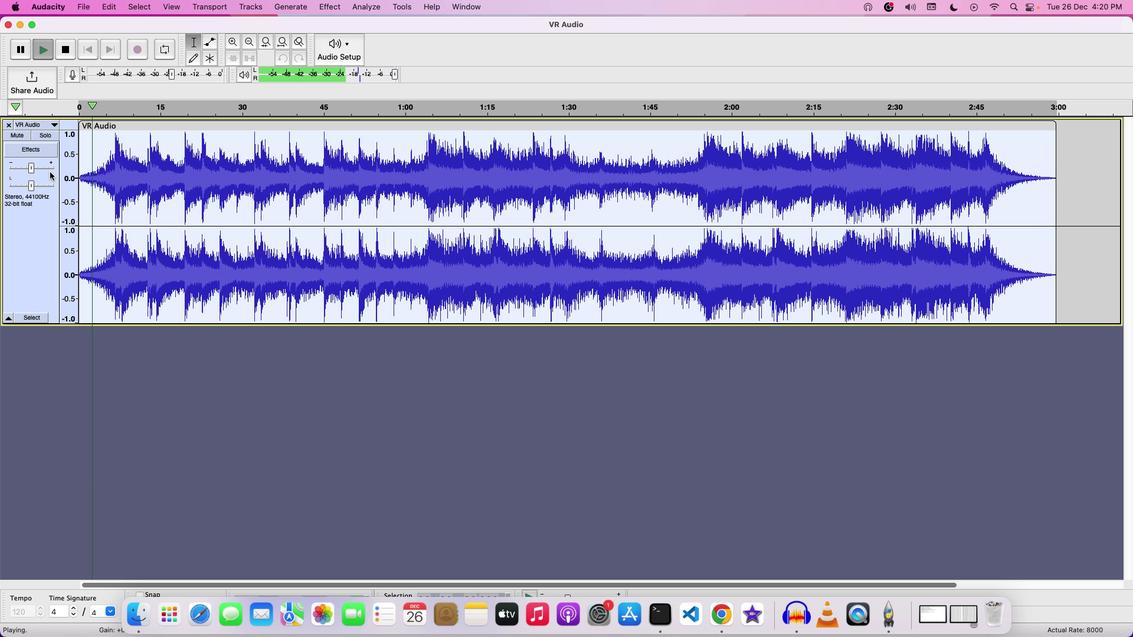 
Action: Mouse moved to (49, 168)
Screenshot: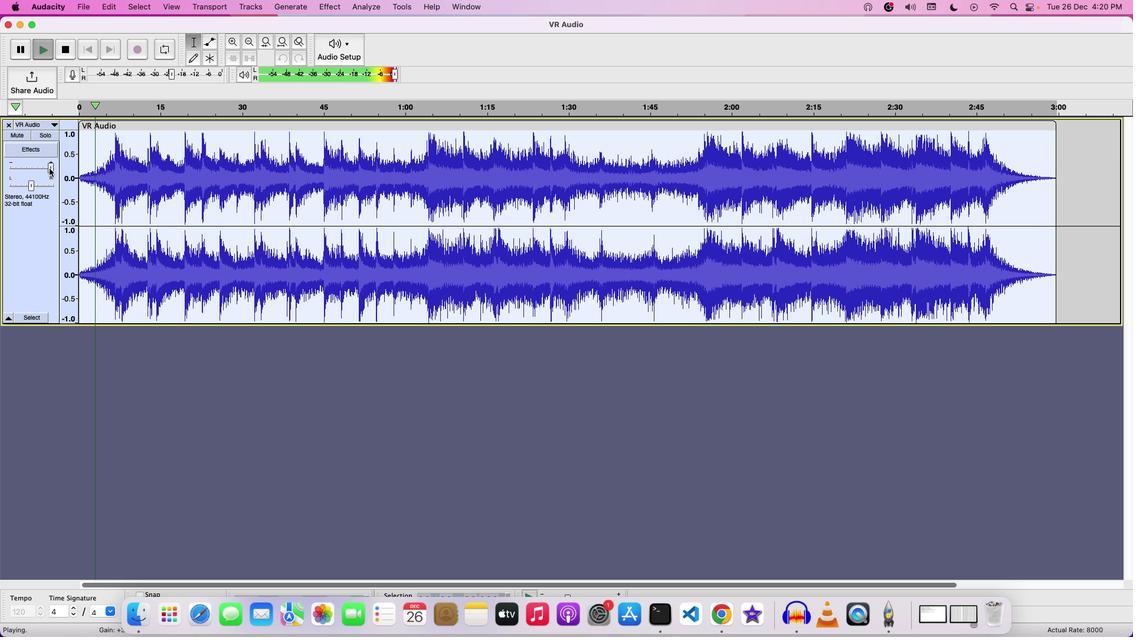 
Action: Mouse pressed left at (49, 168)
Screenshot: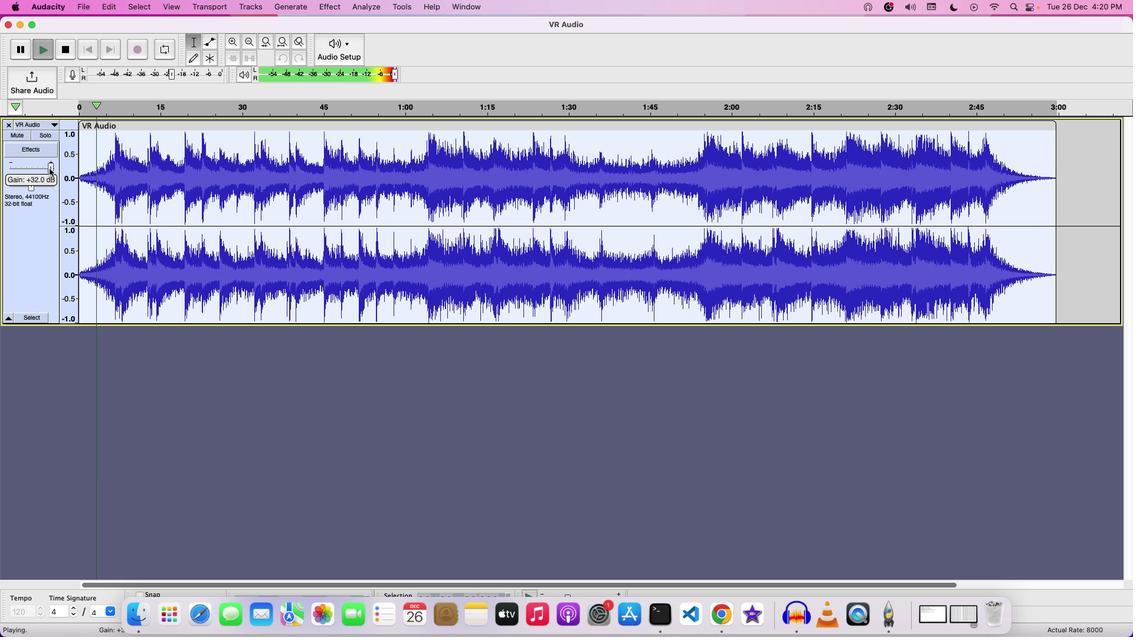 
Action: Mouse moved to (157, 170)
Screenshot: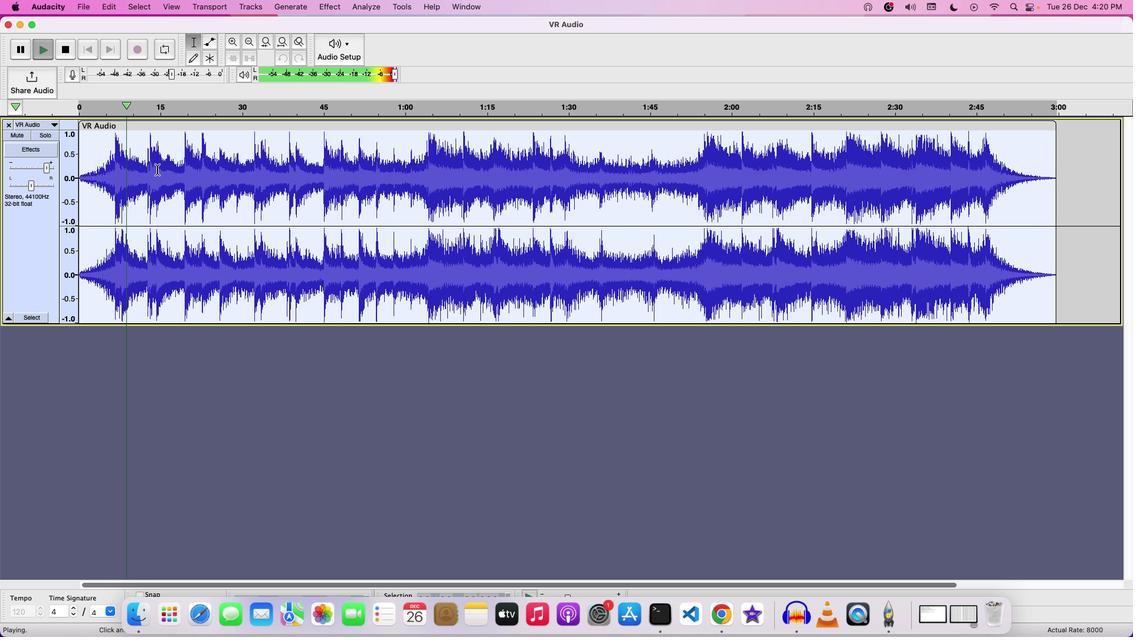 
Action: Key pressed Key.space
Screenshot: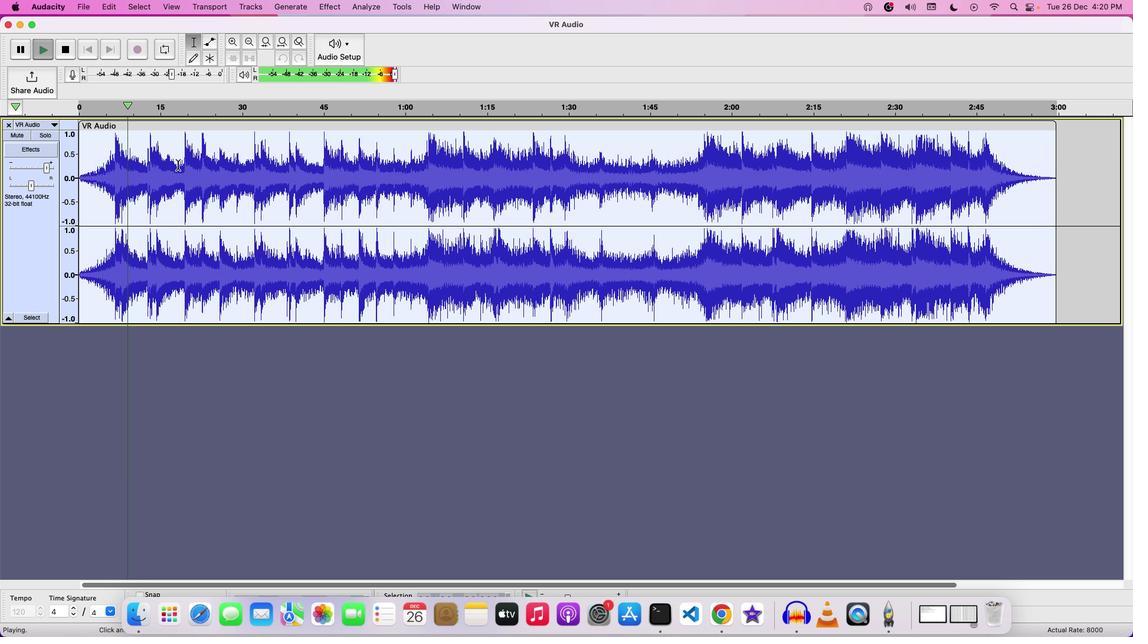 
Action: Mouse moved to (255, 7)
Screenshot: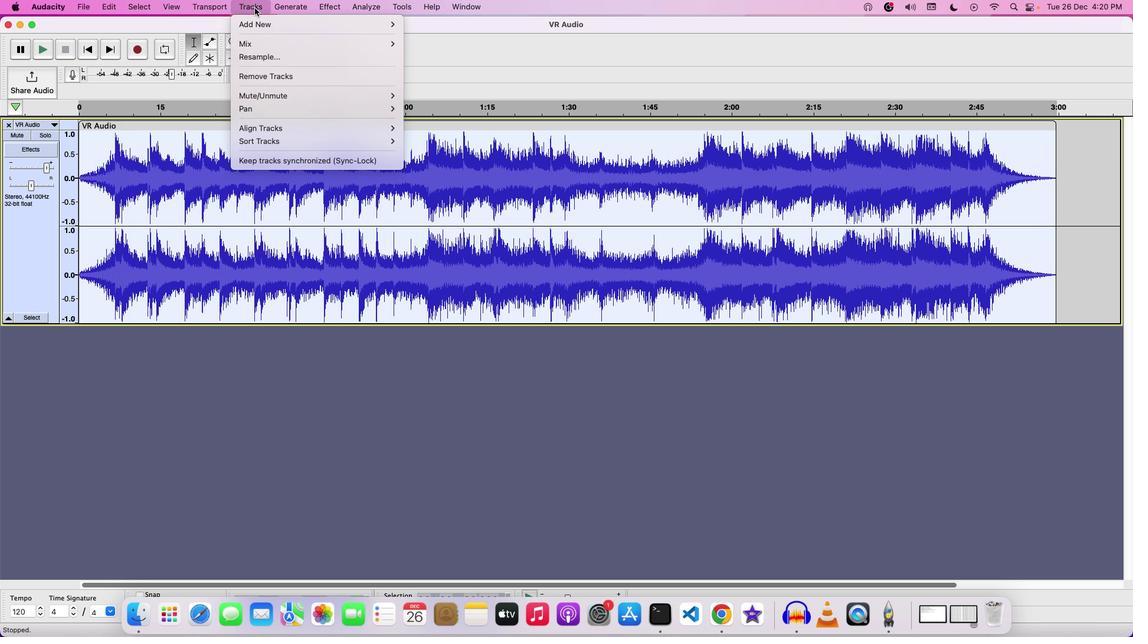 
Action: Mouse pressed left at (255, 7)
Screenshot: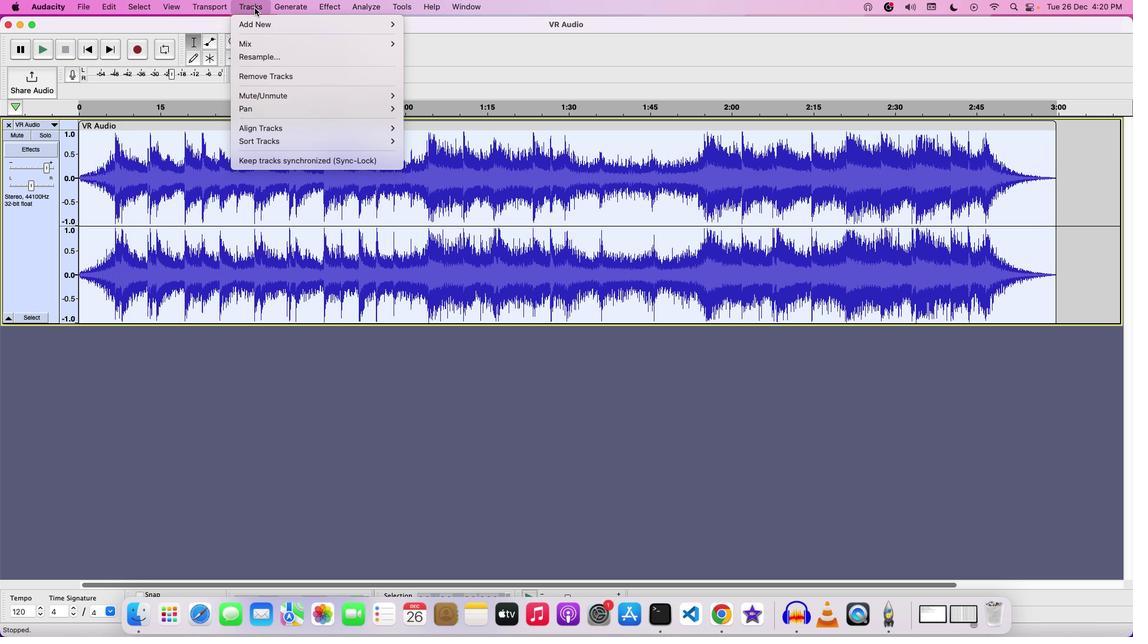 
Action: Mouse moved to (368, 79)
Screenshot: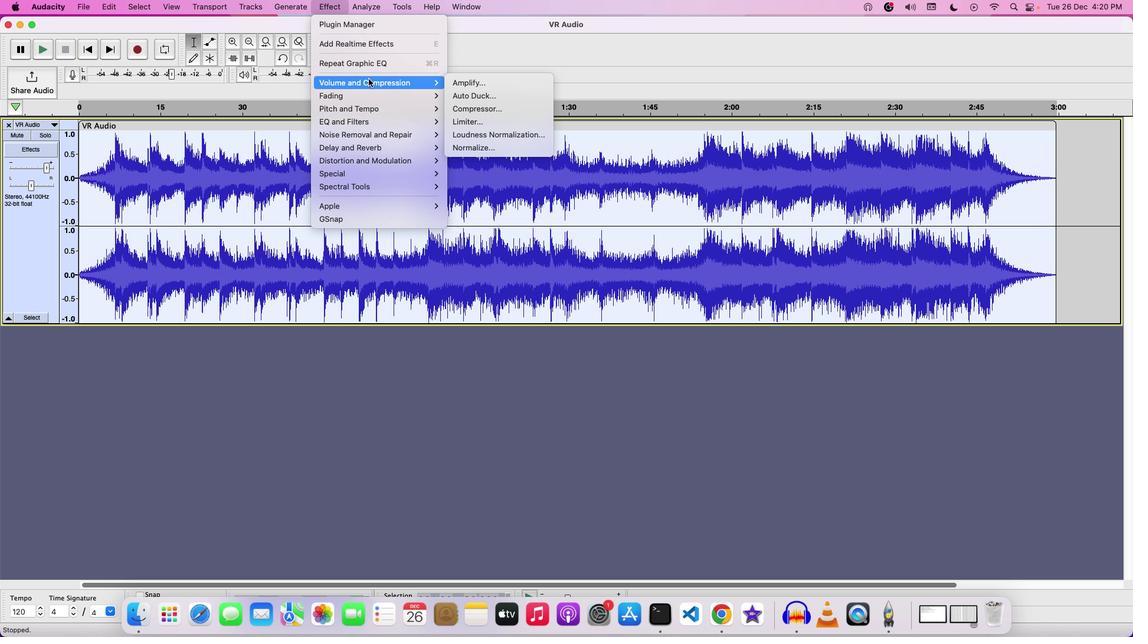 
Action: Mouse pressed left at (368, 79)
Screenshot: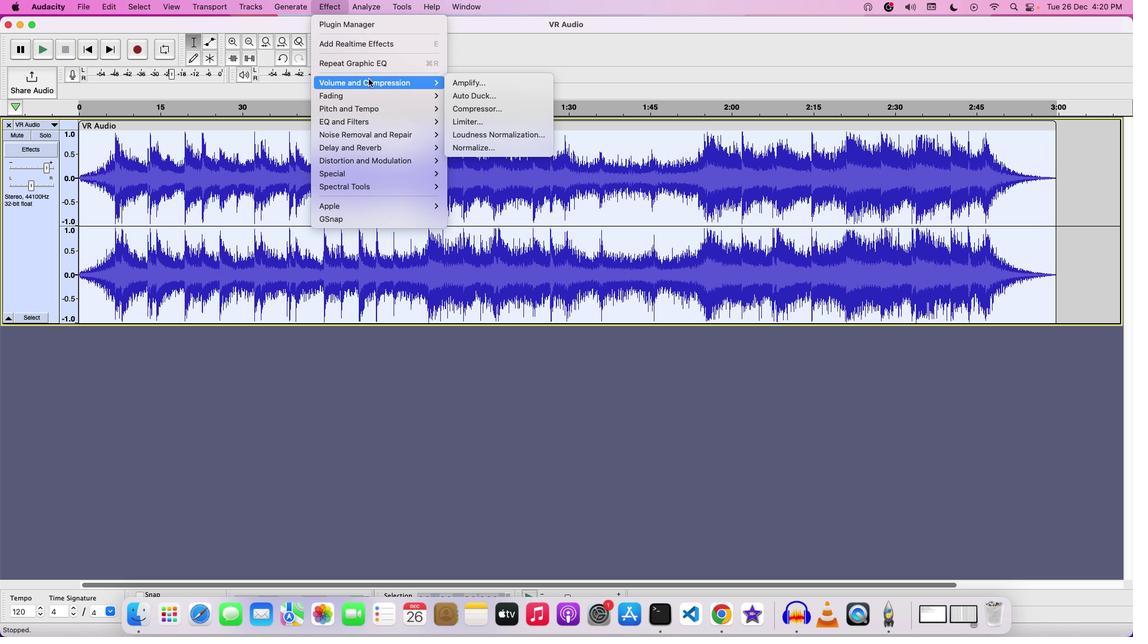 
Action: Mouse moved to (492, 126)
Screenshot: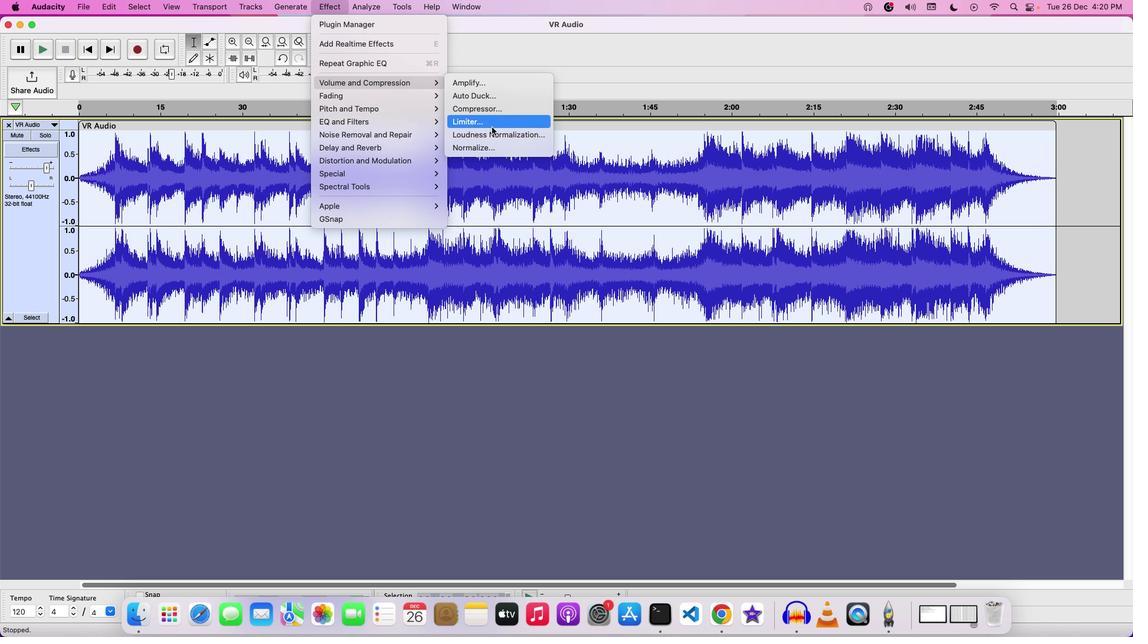 
Action: Mouse pressed left at (492, 126)
Screenshot: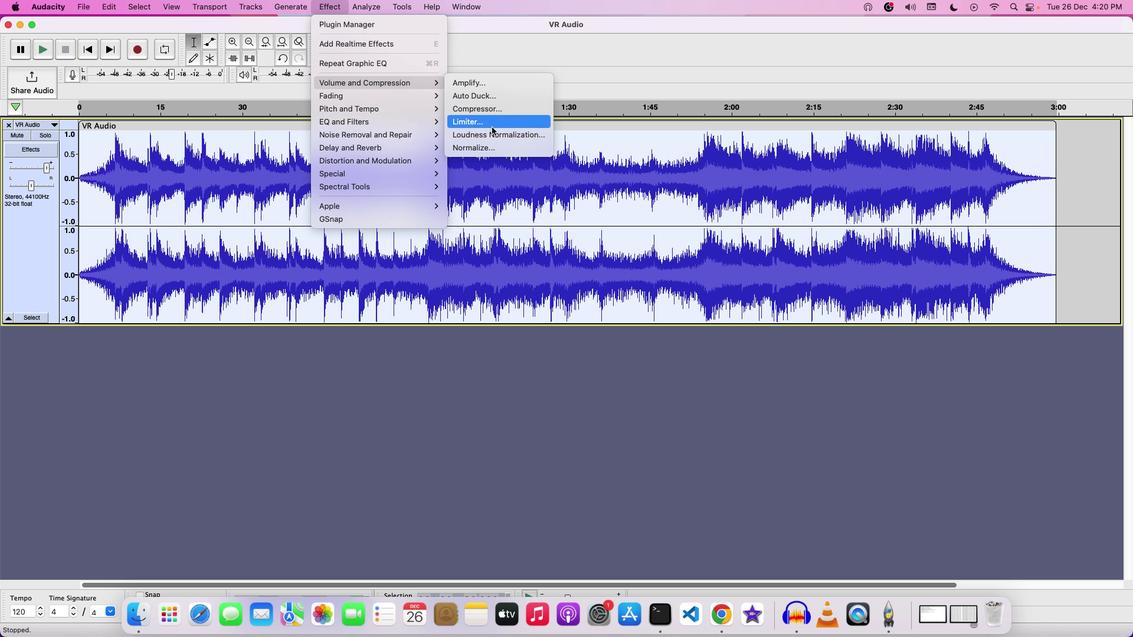 
Action: Mouse moved to (611, 272)
Screenshot: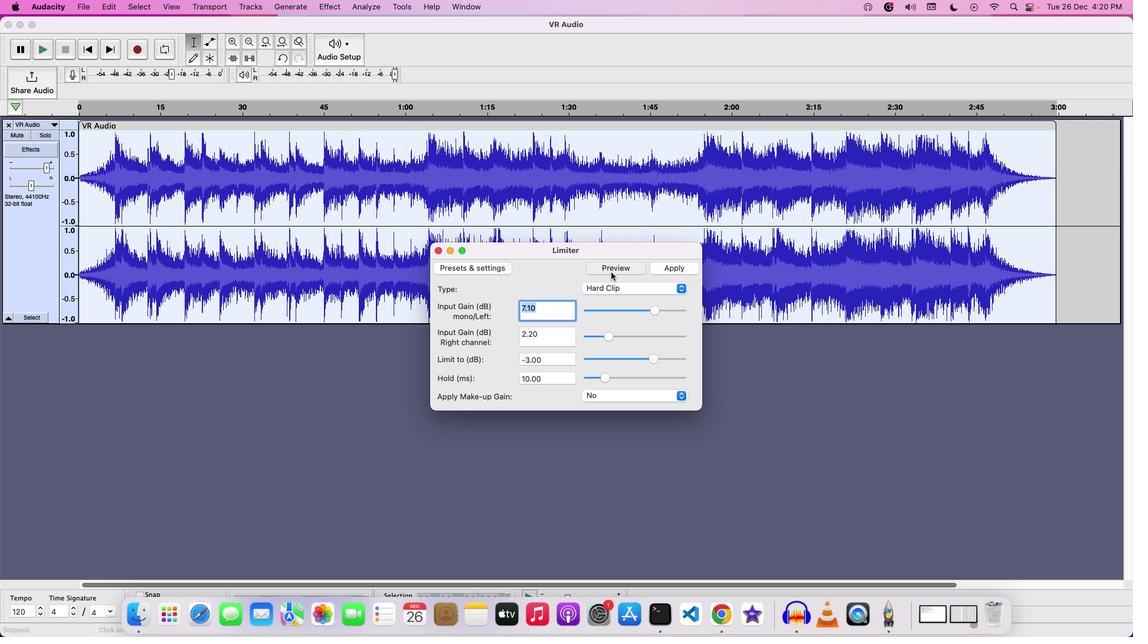 
Action: Mouse pressed left at (611, 272)
Screenshot: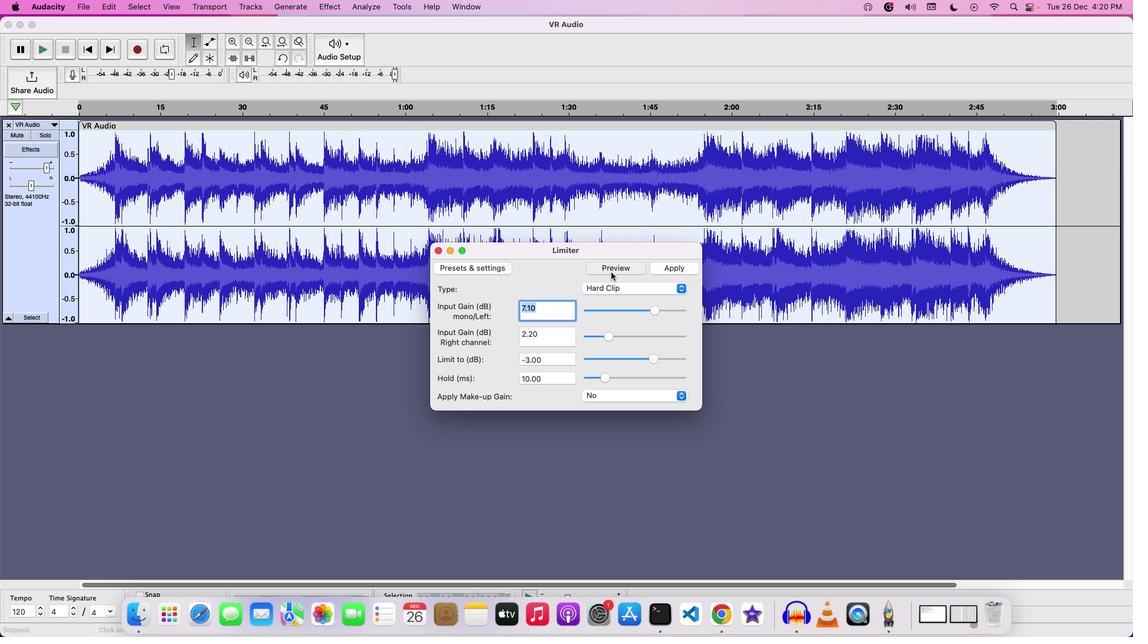 
Action: Mouse moved to (668, 265)
Screenshot: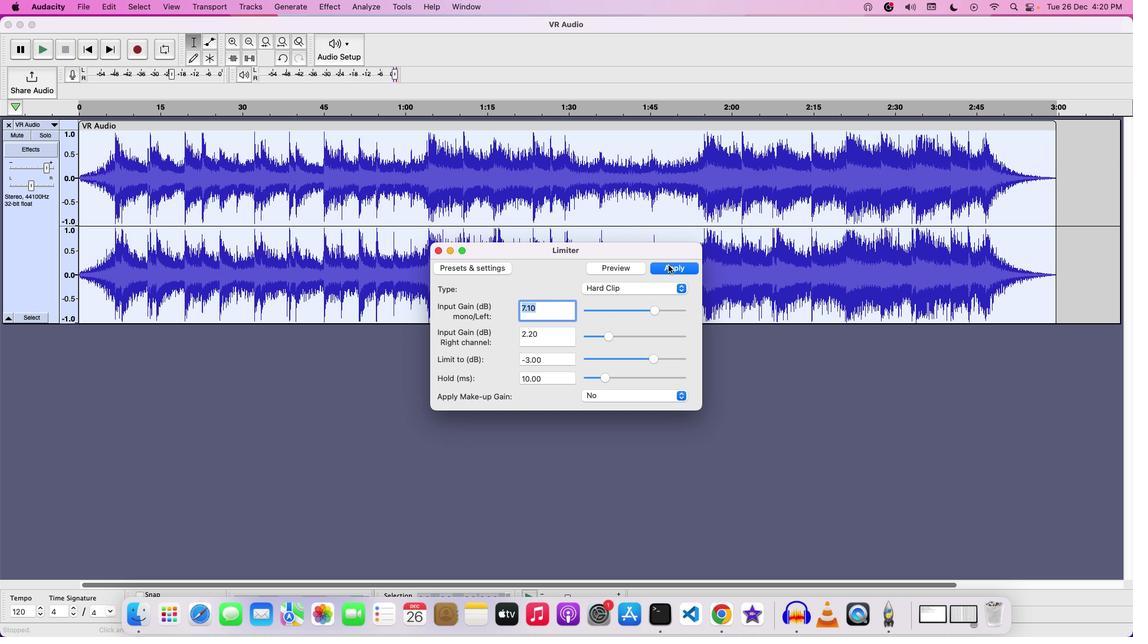 
Action: Mouse pressed left at (668, 265)
Screenshot: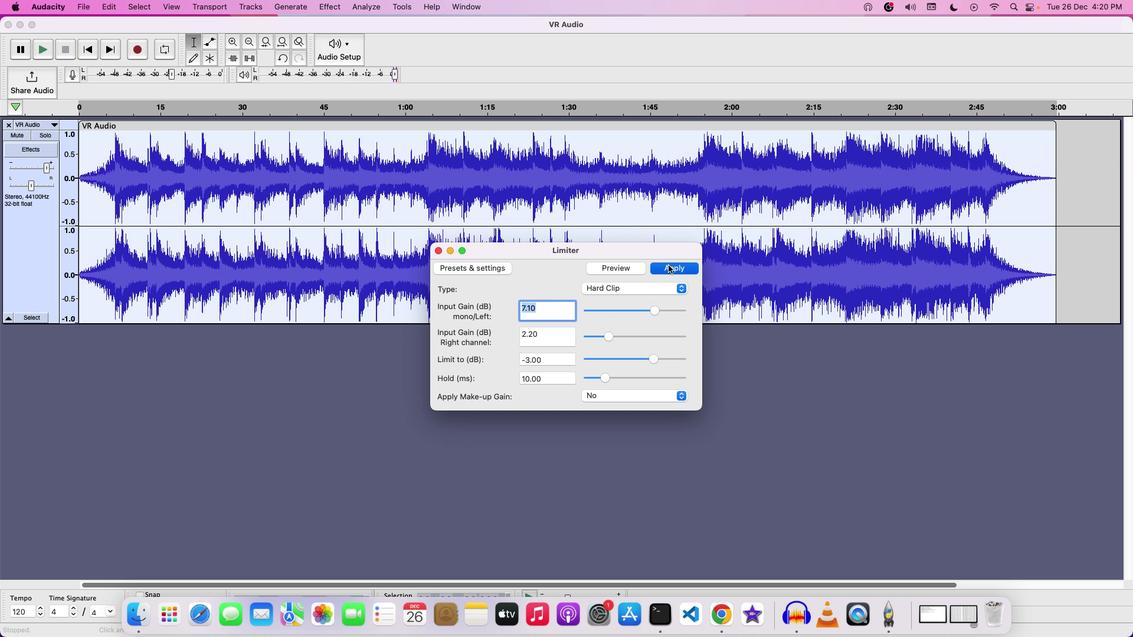 
Action: Mouse moved to (426, 210)
Screenshot: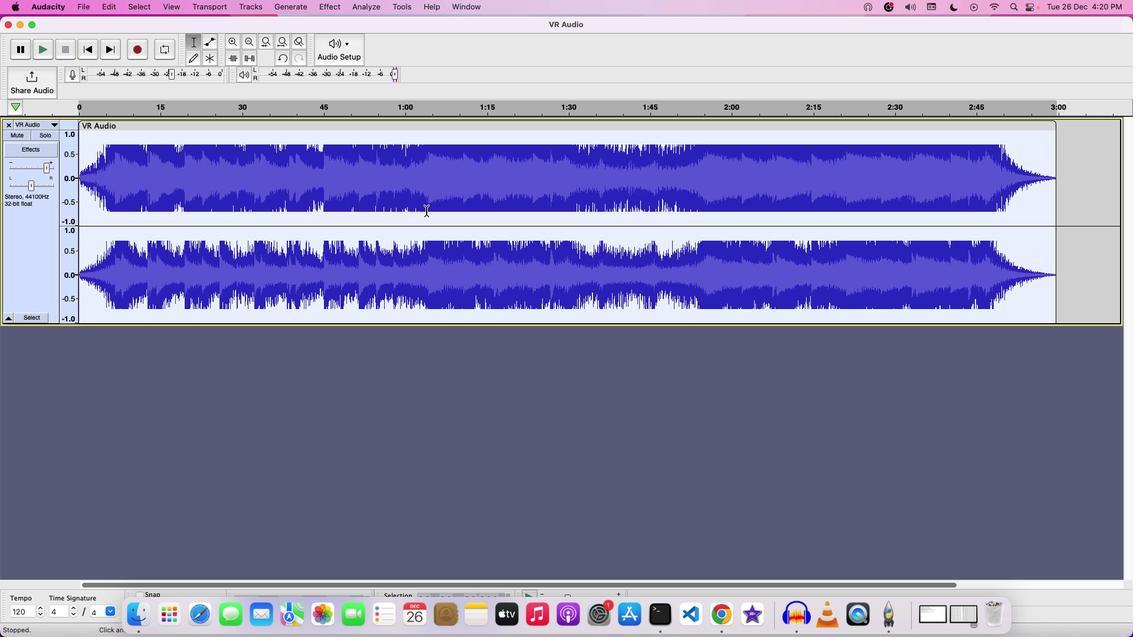 
Action: Key pressed Key.alt
Screenshot: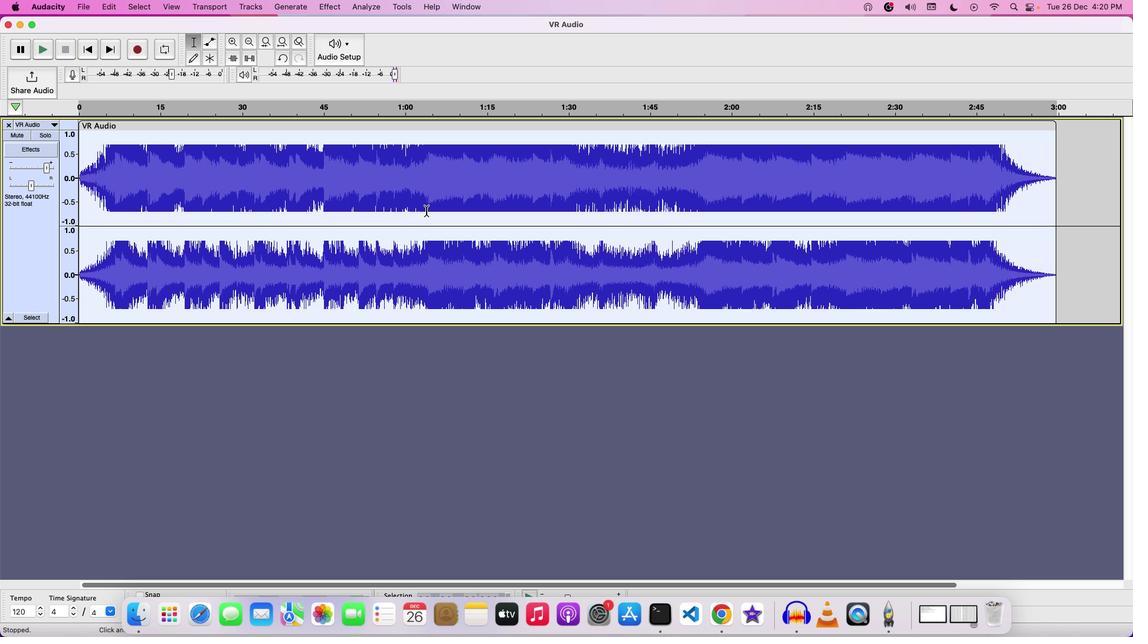 
Action: Mouse moved to (426, 210)
Screenshot: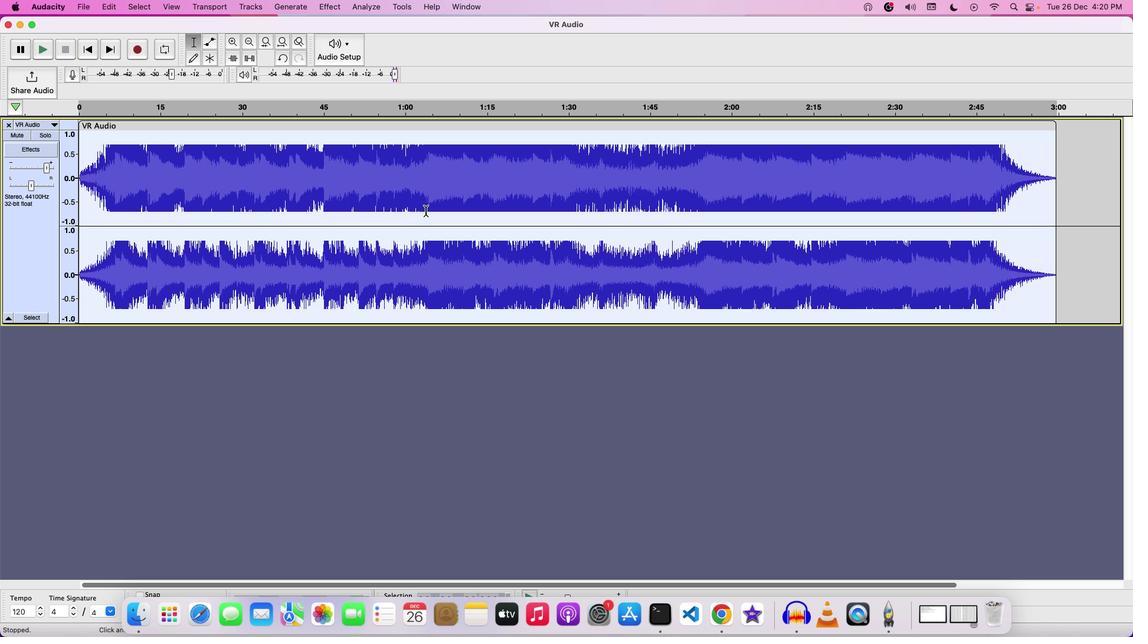 
Action: Key pressed Key.space
Screenshot: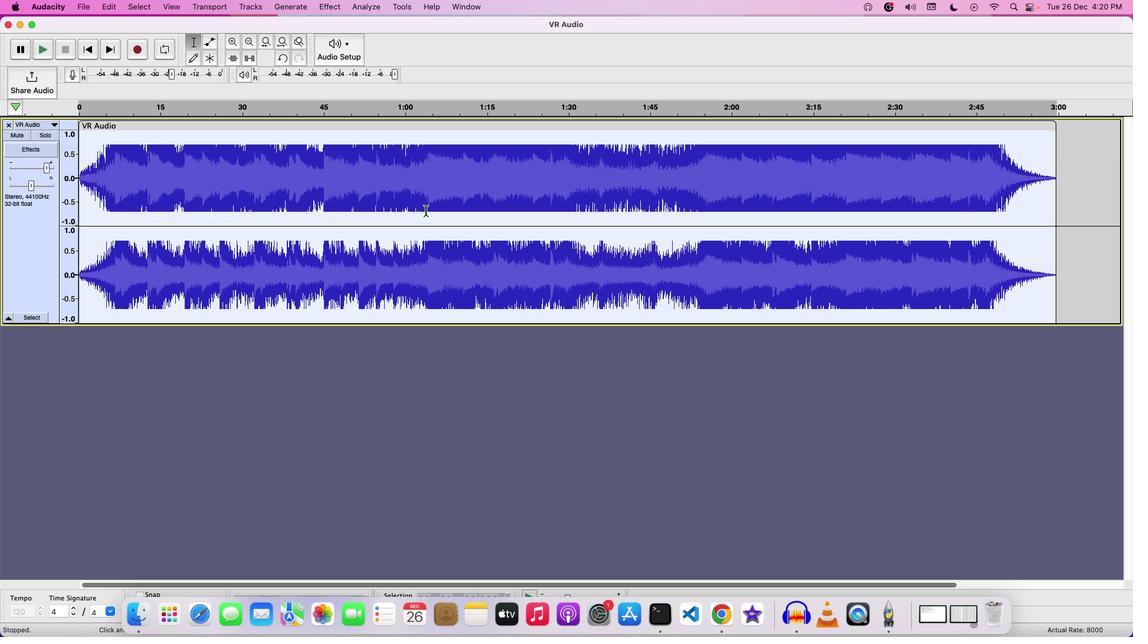 
Action: Mouse moved to (48, 169)
Screenshot: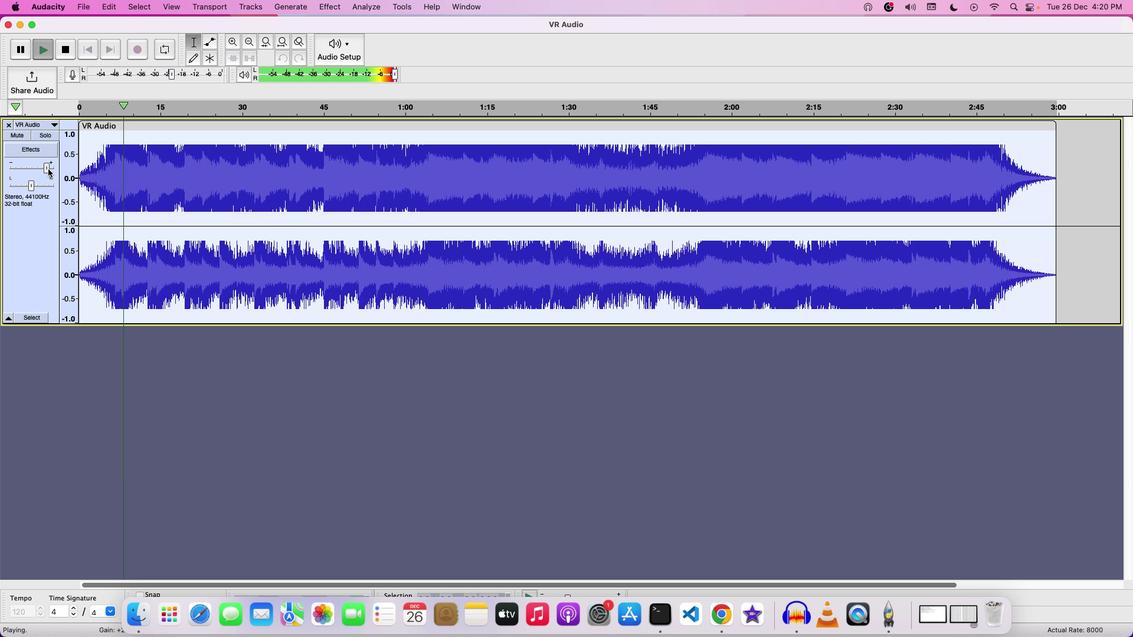 
Action: Mouse pressed left at (48, 169)
Screenshot: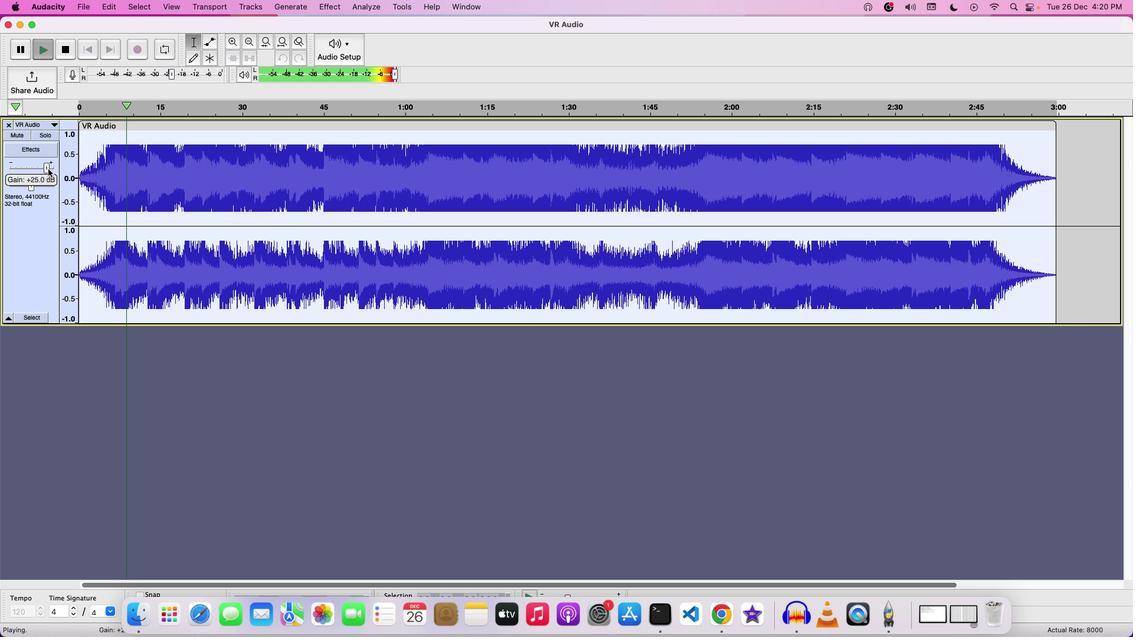 
Action: Mouse moved to (347, 206)
Screenshot: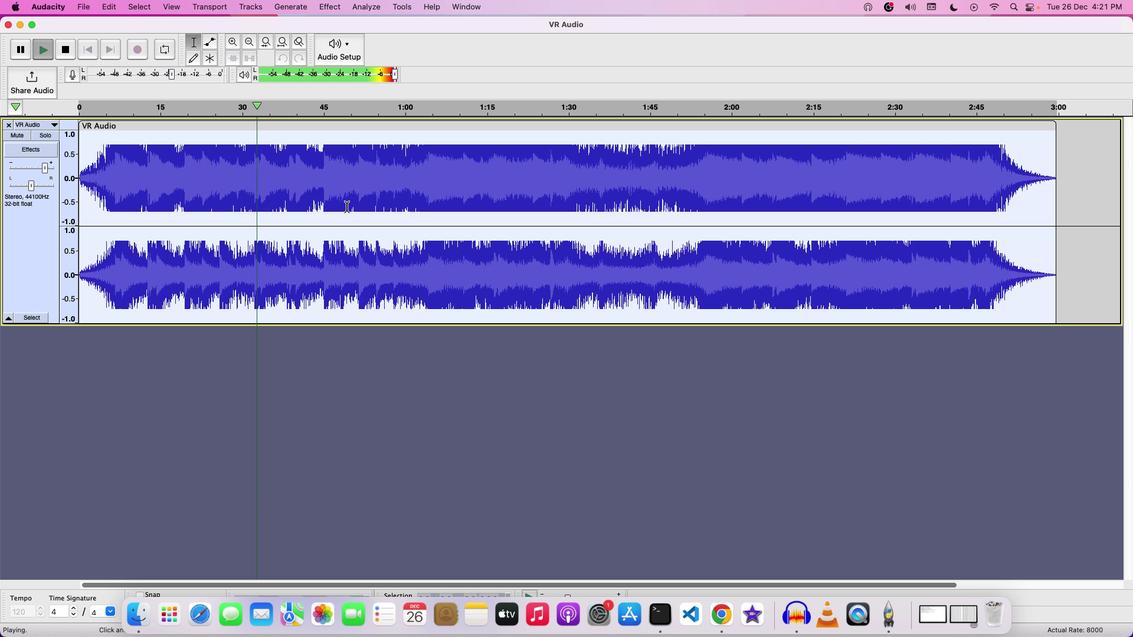 
Action: Key pressed Key.space
Screenshot: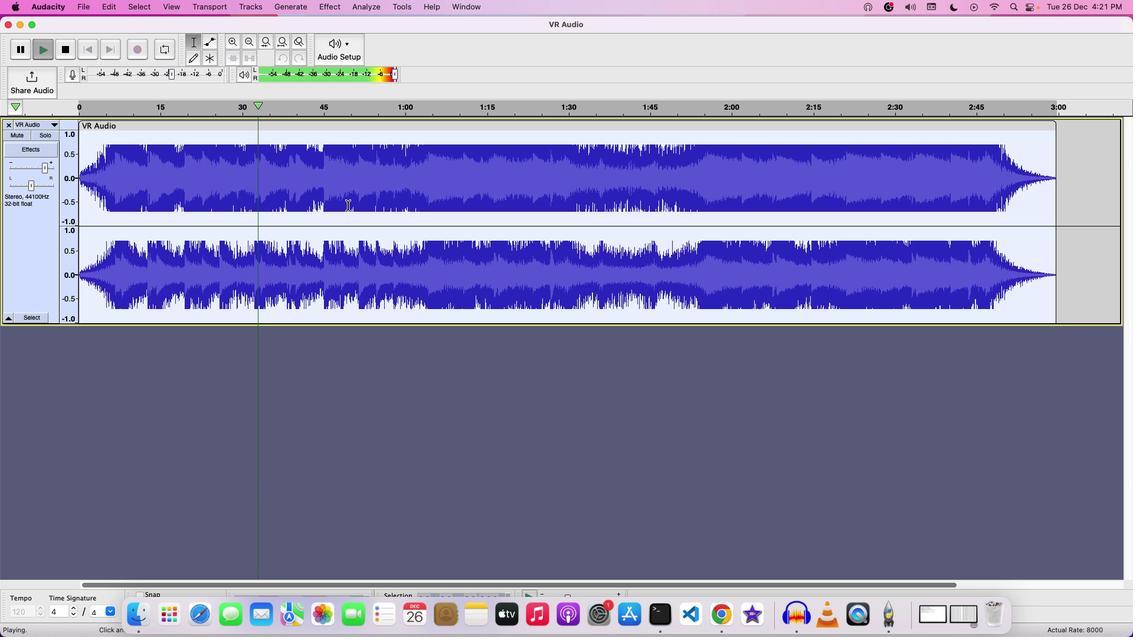 
Action: Mouse moved to (89, 2)
Screenshot: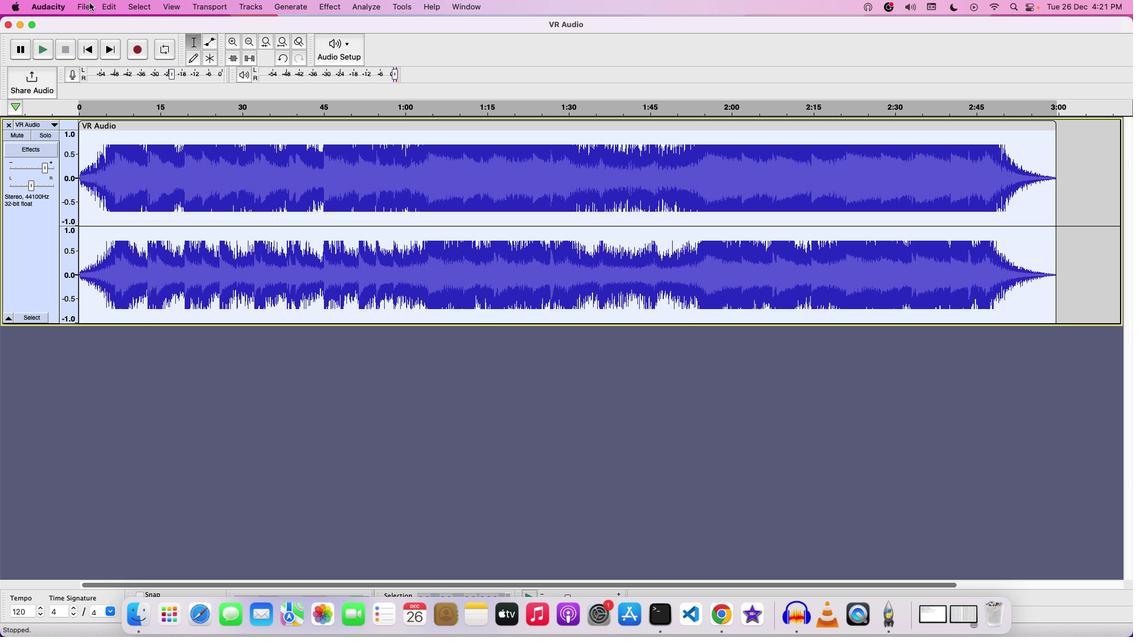 
Action: Mouse pressed left at (89, 2)
Screenshot: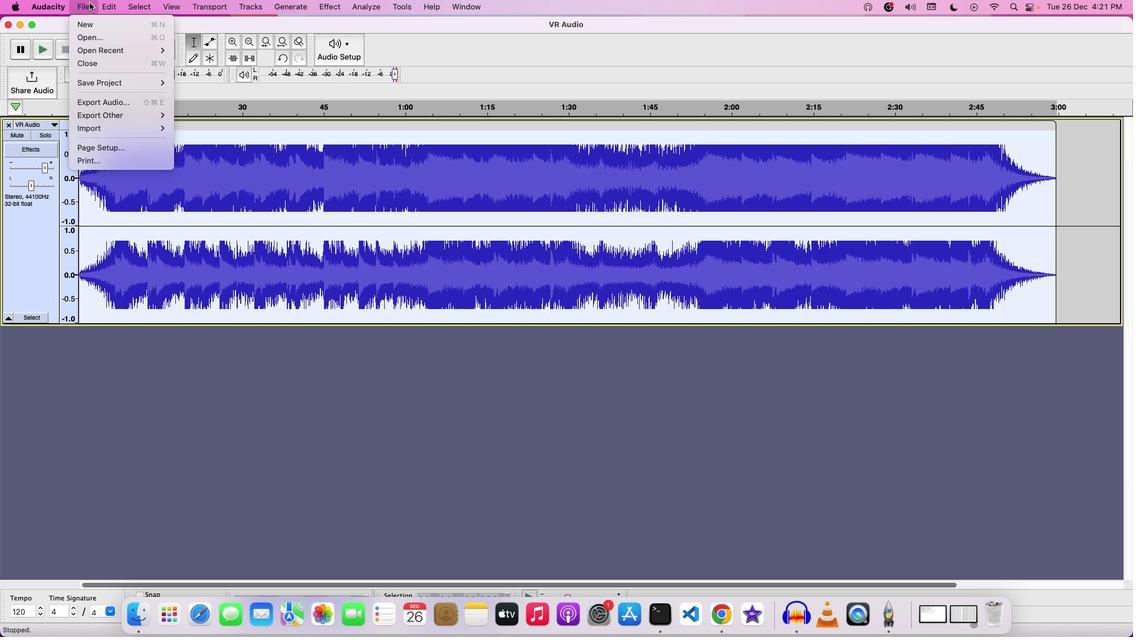 
Action: Mouse moved to (115, 82)
Screenshot: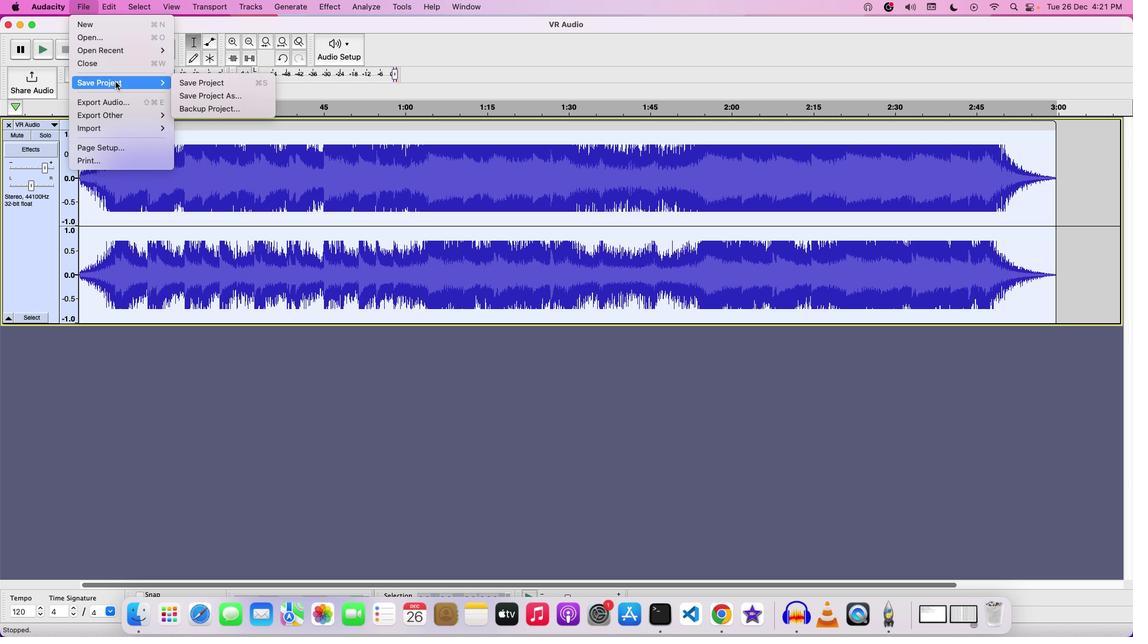 
Action: Mouse pressed left at (115, 82)
Screenshot: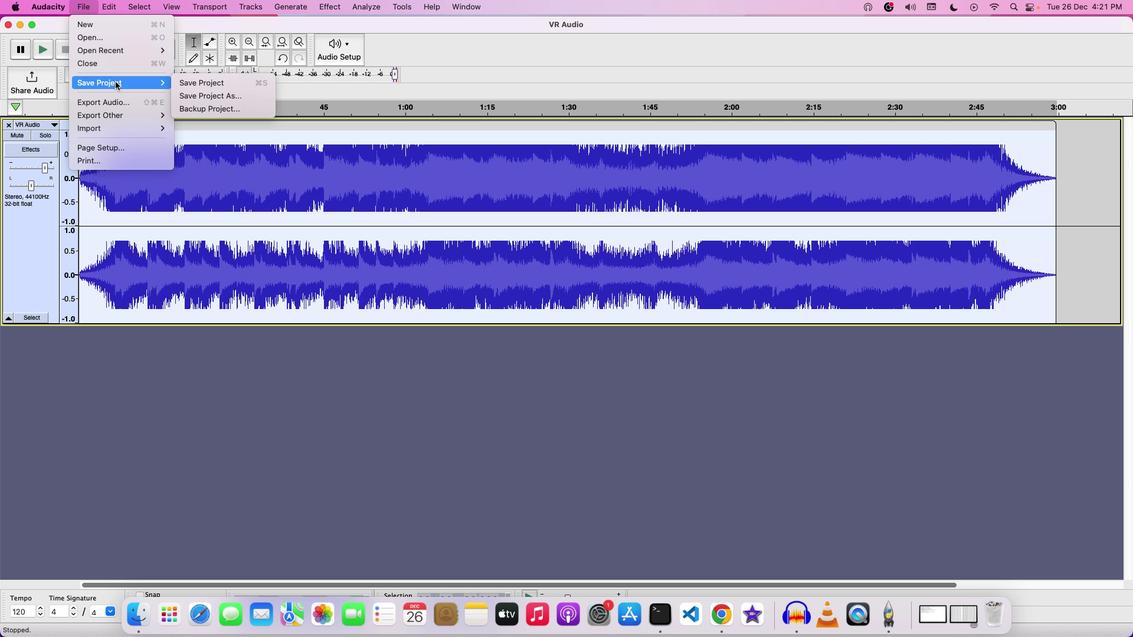 
Action: Mouse moved to (206, 80)
Screenshot: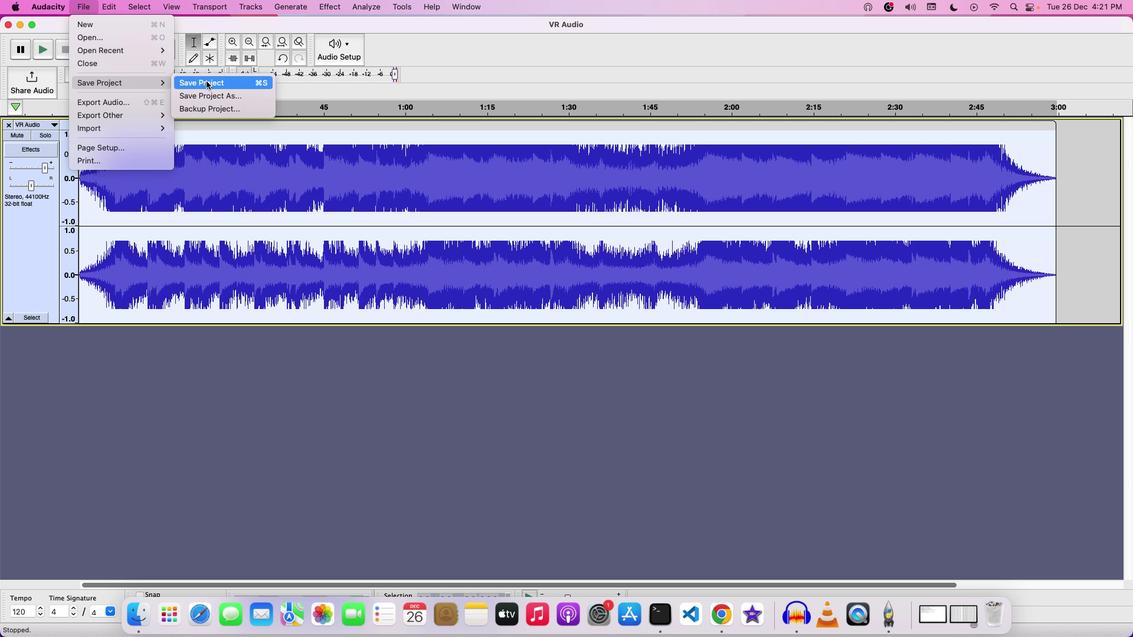 
Action: Mouse pressed left at (206, 80)
Screenshot: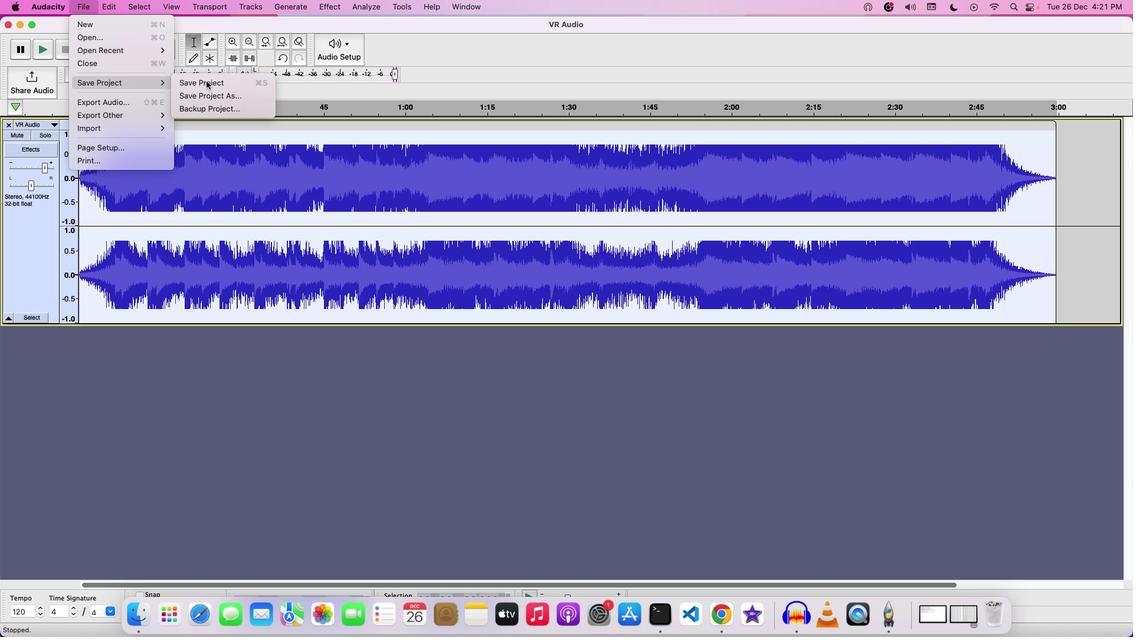 
Action: Mouse moved to (552, 168)
Screenshot: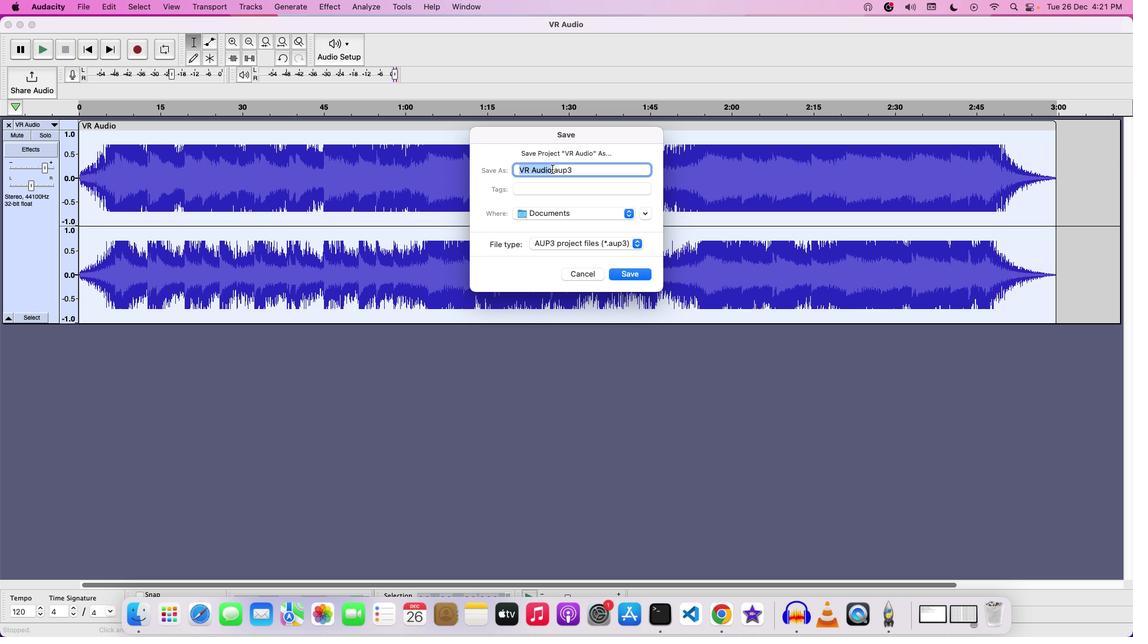 
Action: Mouse pressed left at (552, 168)
Screenshot: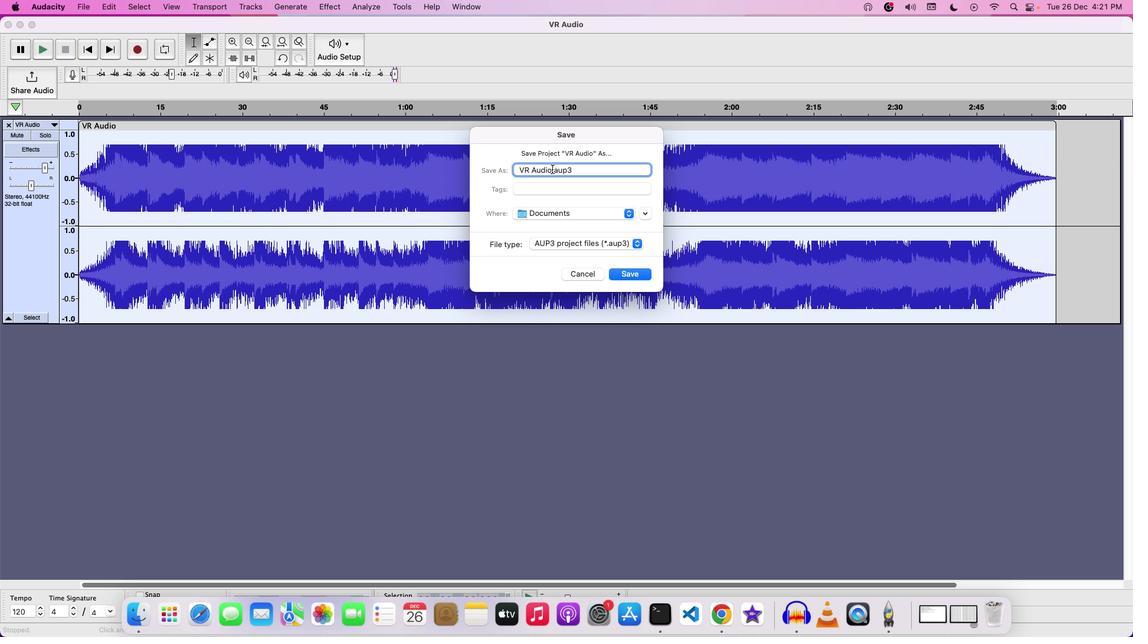 
Action: Key pressed Key.space'E''N''H''A''N''C''E''D'Key.enter
Screenshot: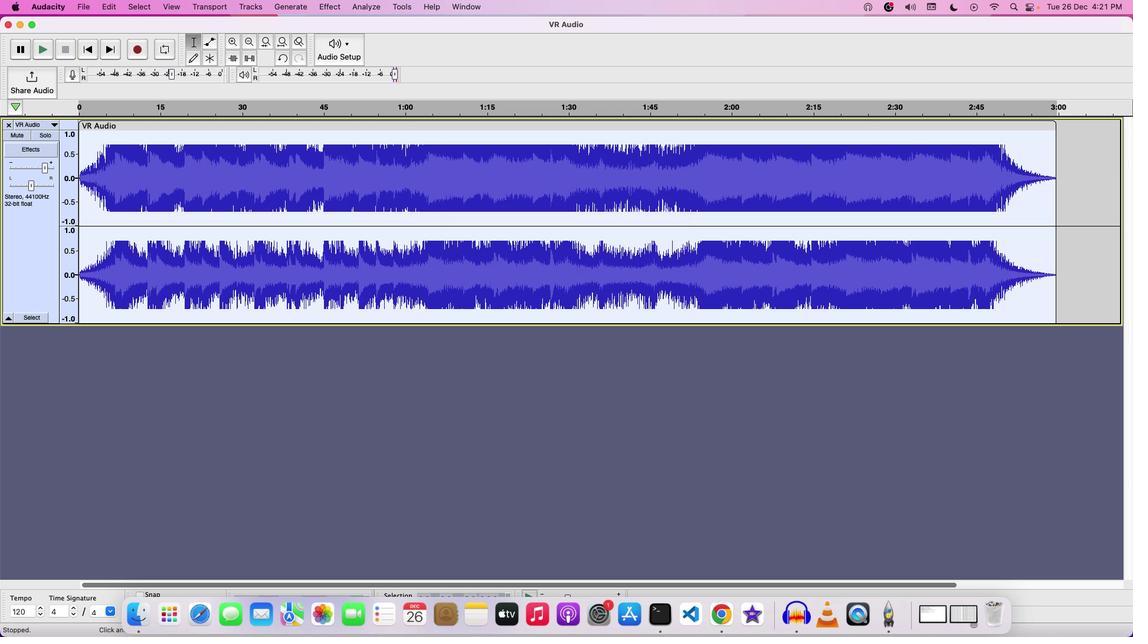 
Action: Mouse moved to (424, 113)
Screenshot: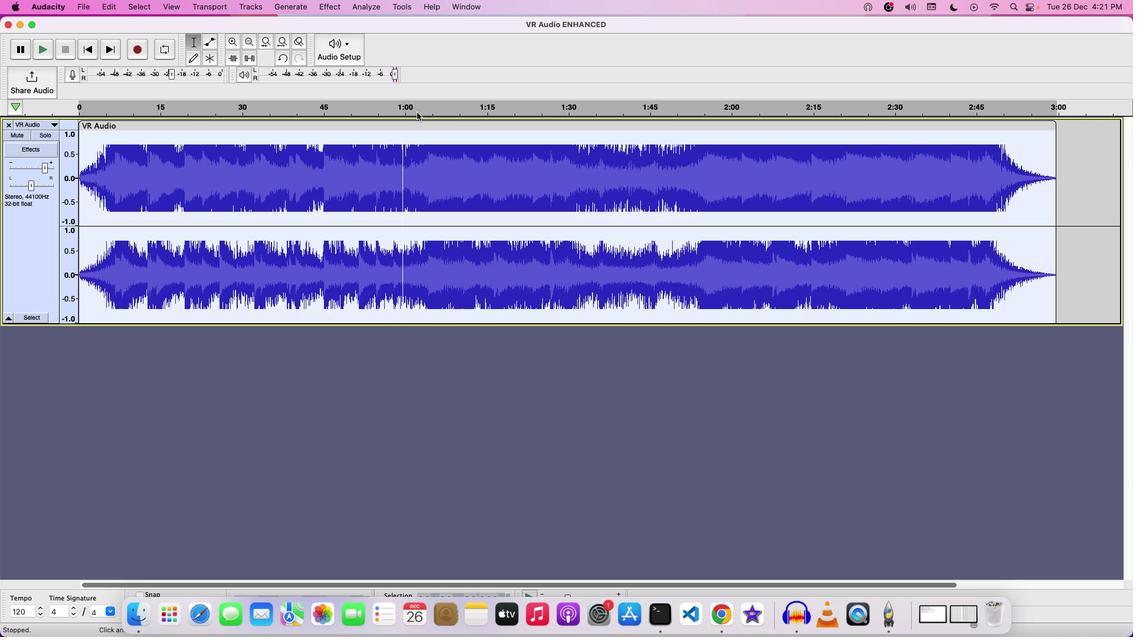 
